 Task: Find connections with filter location Cabo Frio with filter topic #HRwith filter profile language German with filter current company Virtusa with filter school Dr. B. R. Ambedkar Open University, Hyderabad with filter industry Wholesale Recyclable Materials with filter service category Consulting with filter keywords title Beautician
Action: Mouse moved to (474, 97)
Screenshot: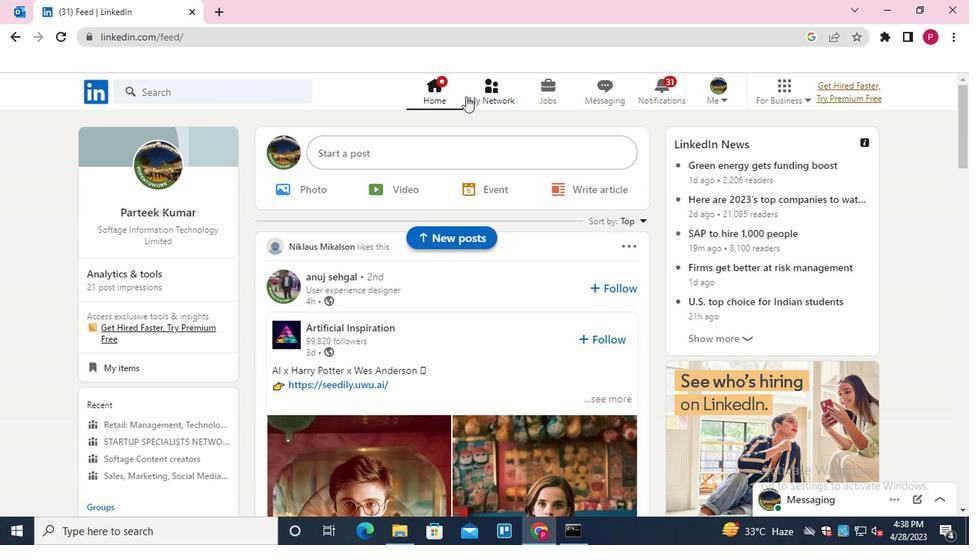 
Action: Mouse pressed left at (474, 97)
Screenshot: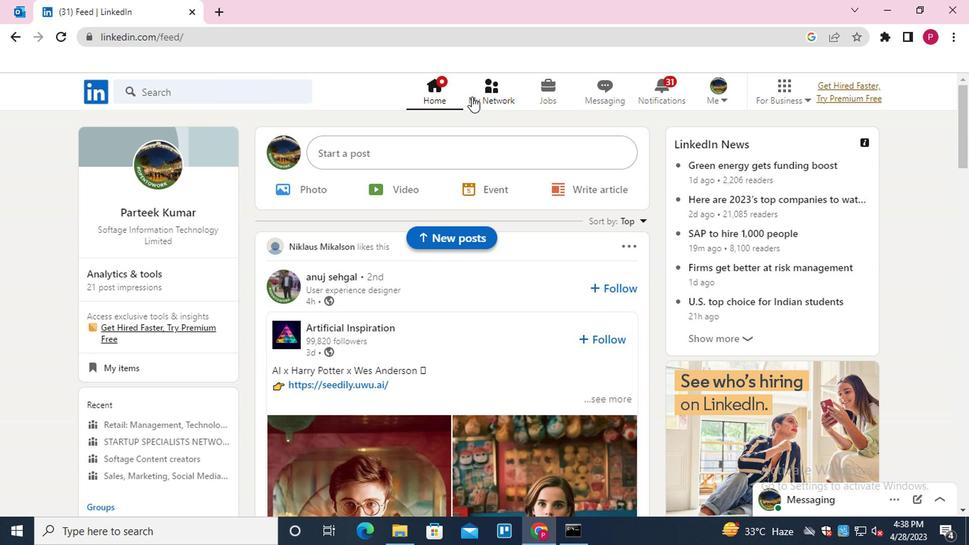 
Action: Mouse moved to (206, 168)
Screenshot: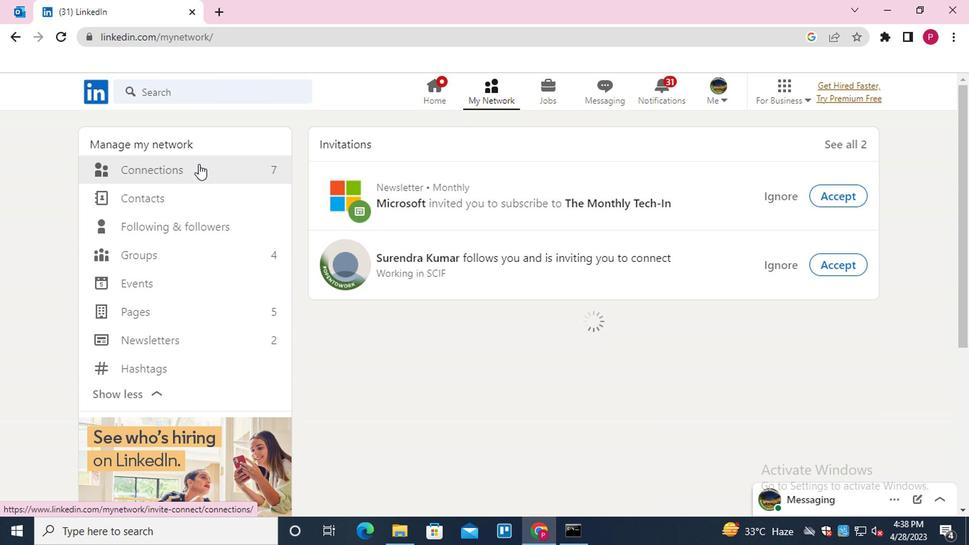 
Action: Mouse pressed left at (206, 168)
Screenshot: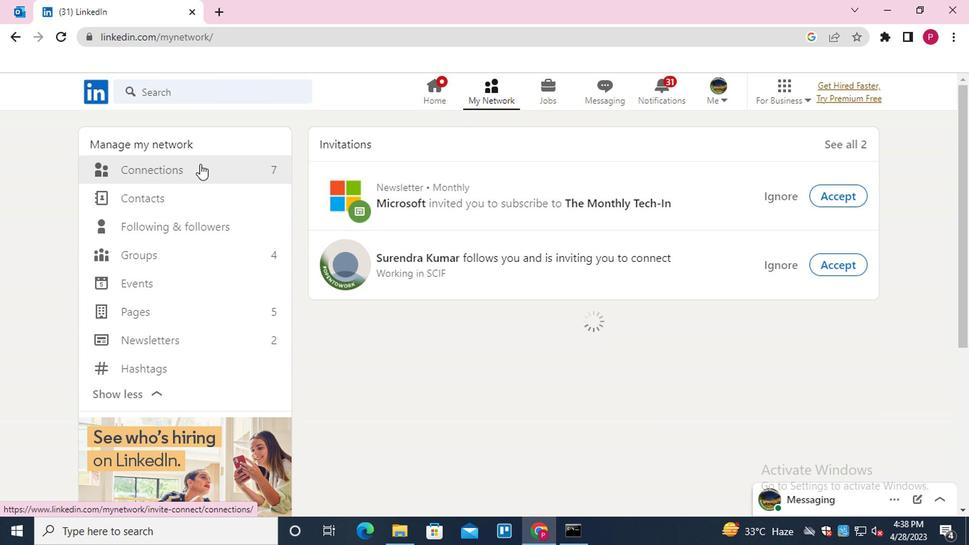 
Action: Mouse moved to (557, 170)
Screenshot: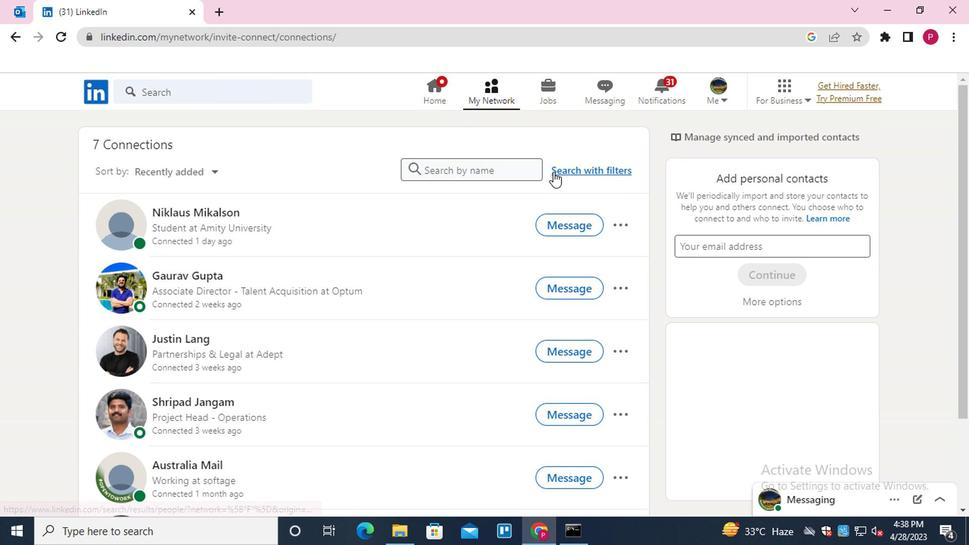 
Action: Mouse pressed left at (557, 170)
Screenshot: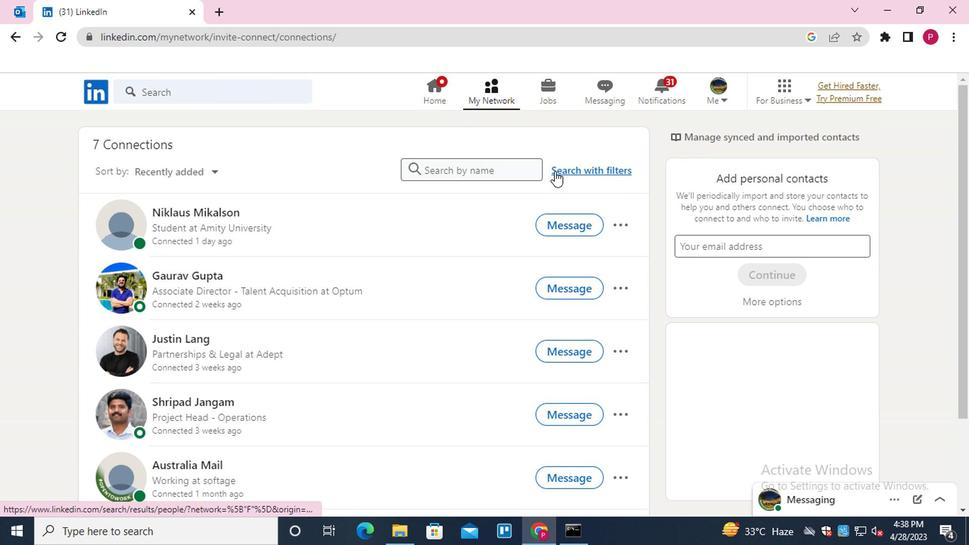 
Action: Mouse moved to (525, 129)
Screenshot: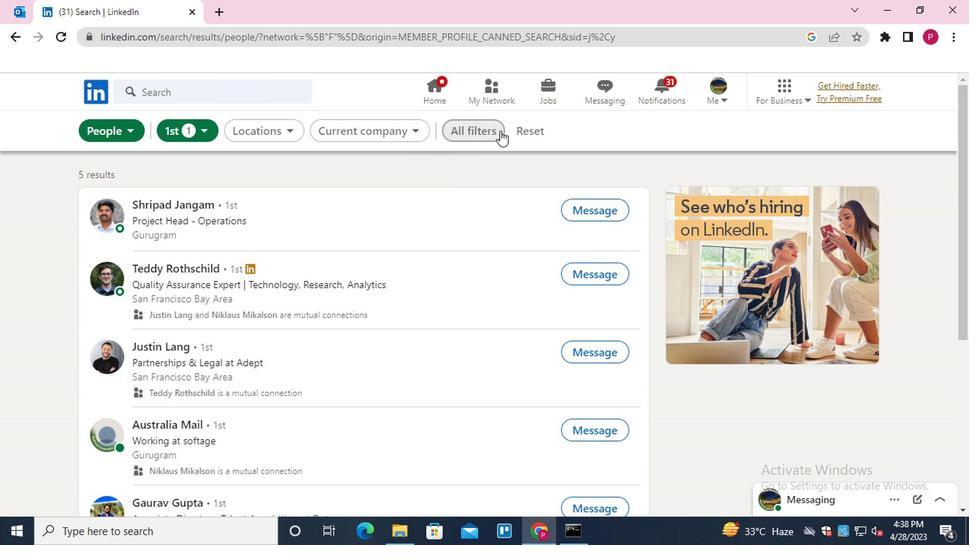 
Action: Mouse pressed left at (525, 129)
Screenshot: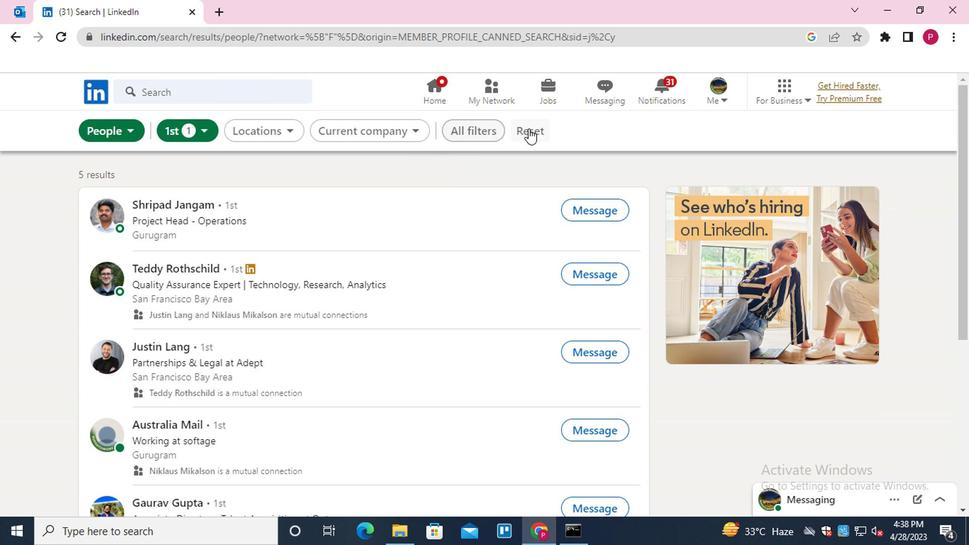 
Action: Mouse moved to (494, 133)
Screenshot: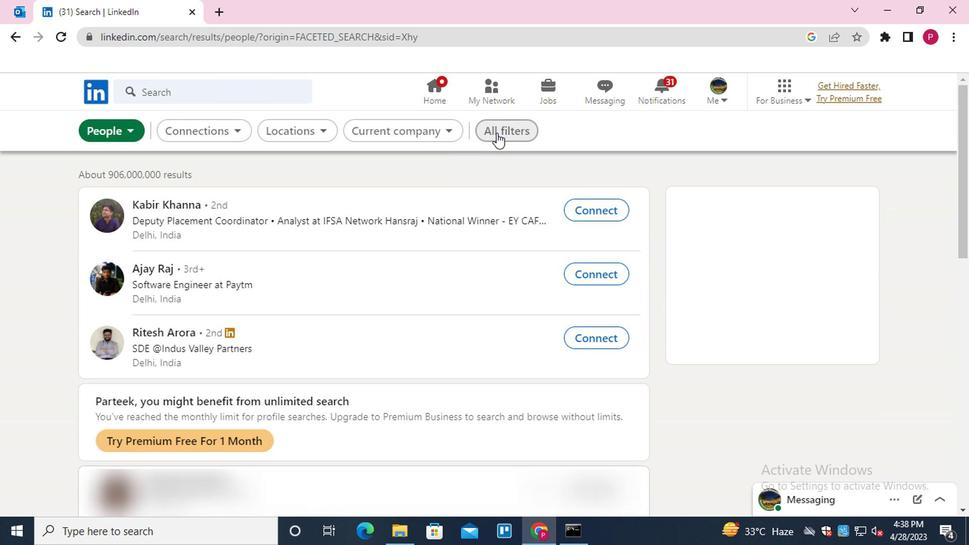 
Action: Mouse pressed left at (494, 133)
Screenshot: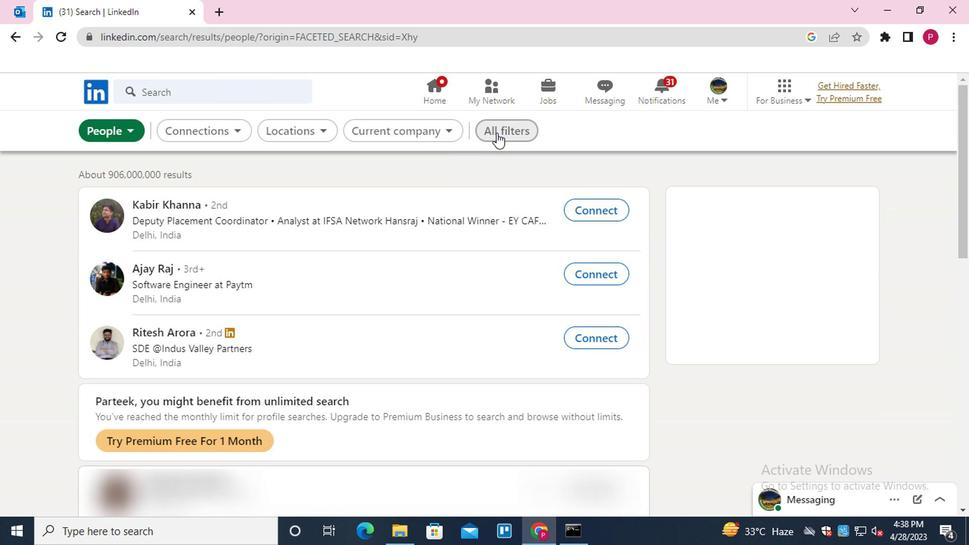 
Action: Mouse moved to (690, 347)
Screenshot: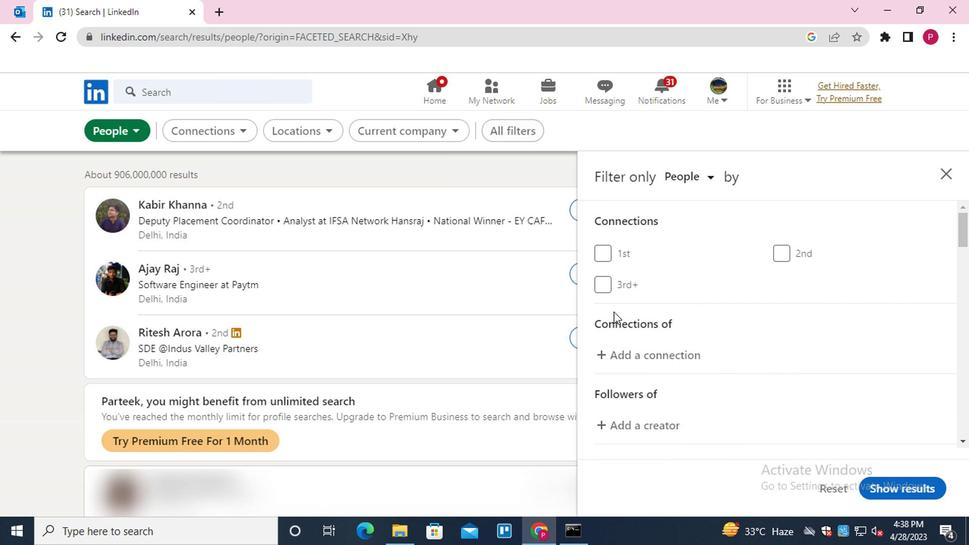 
Action: Mouse scrolled (690, 346) with delta (0, -1)
Screenshot: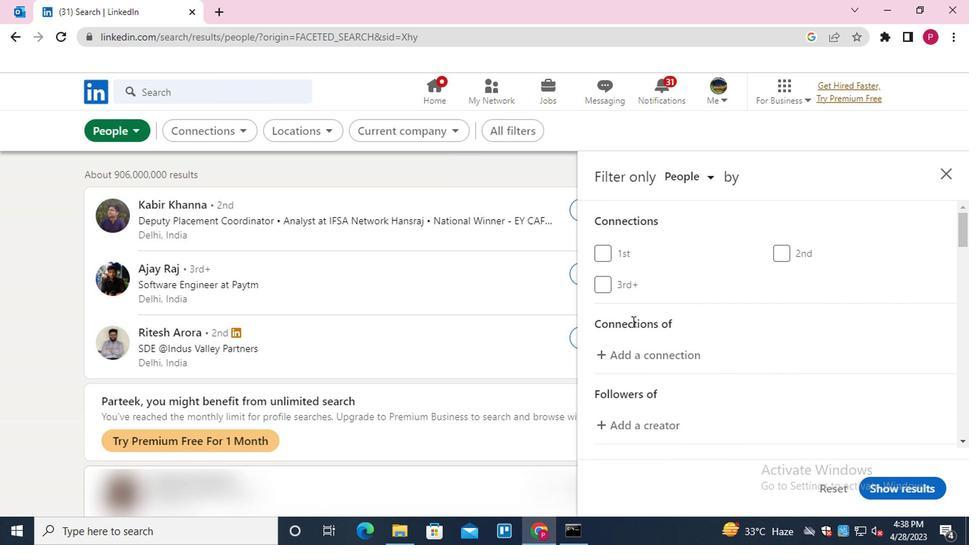 
Action: Mouse moved to (694, 349)
Screenshot: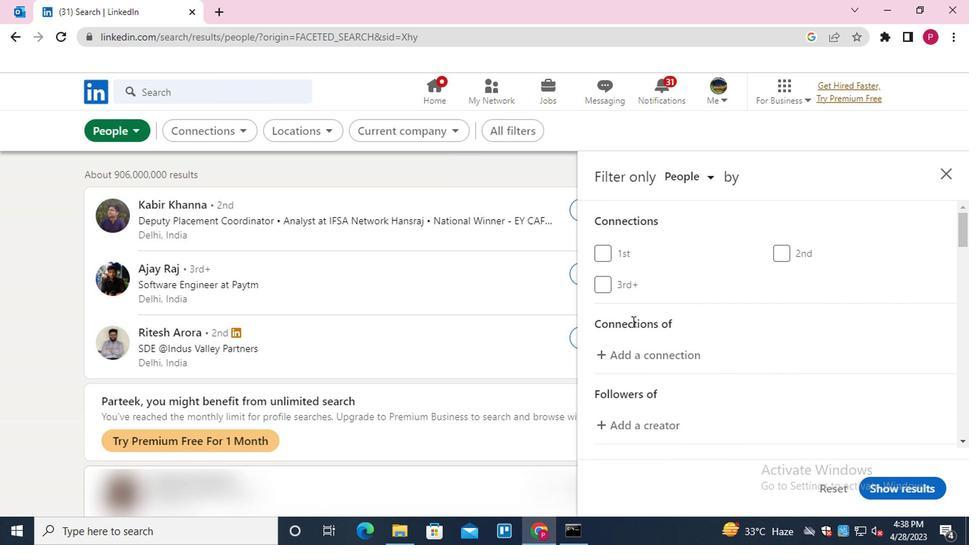 
Action: Mouse scrolled (694, 348) with delta (0, 0)
Screenshot: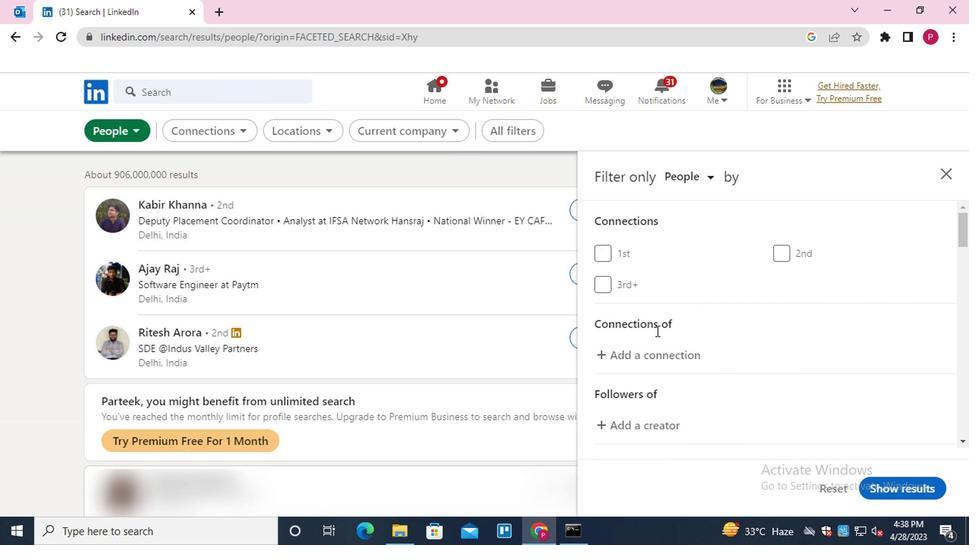 
Action: Mouse moved to (814, 420)
Screenshot: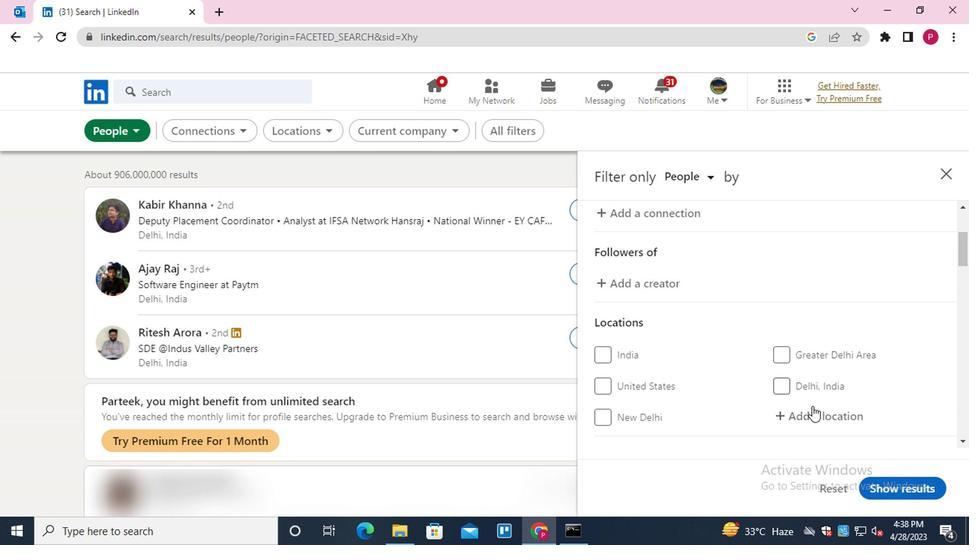 
Action: Mouse pressed left at (814, 420)
Screenshot: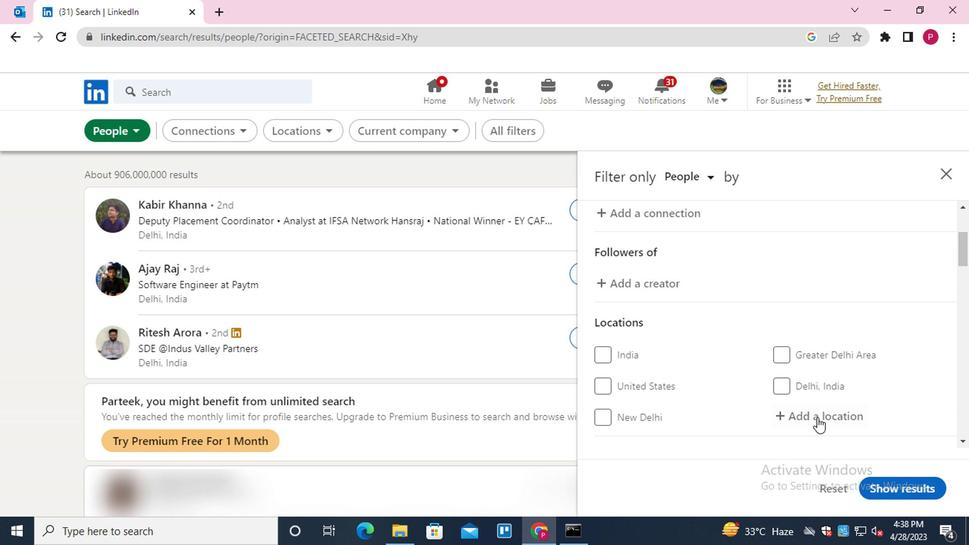 
Action: Mouse moved to (815, 420)
Screenshot: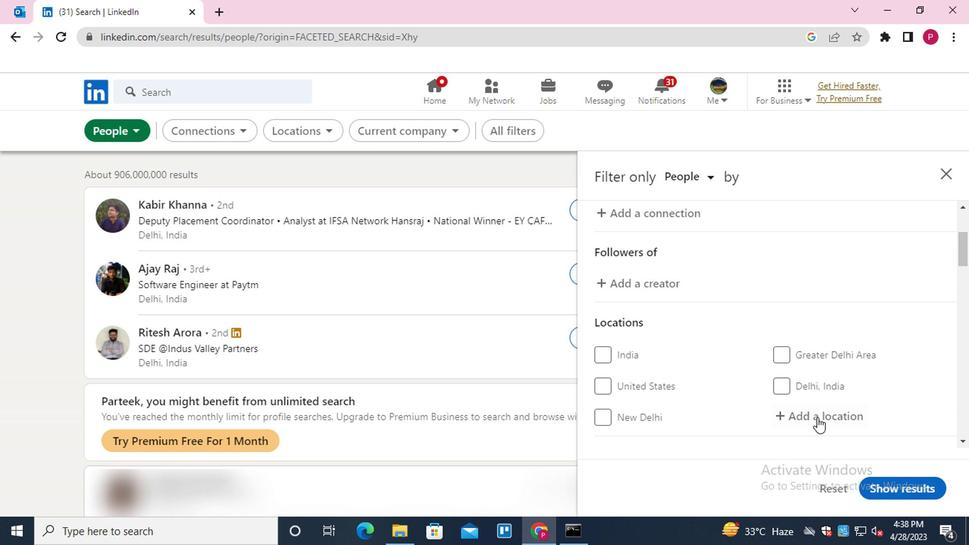 
Action: Key pressed <Key.shift>CABO<Key.space><Key.shift>FIRO<Key.space><Key.down><Key.down><Key.backspace><Key.backspace><Key.down>
Screenshot: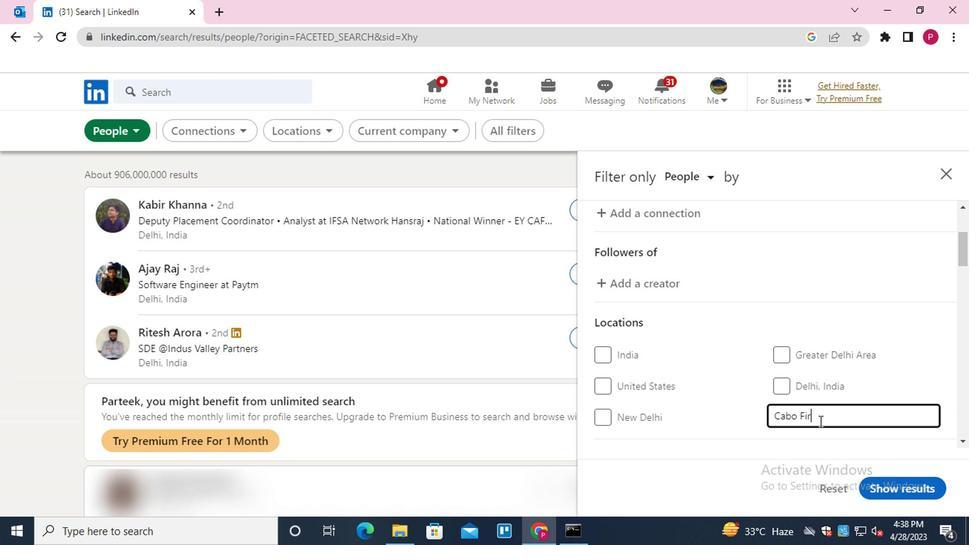 
Action: Mouse moved to (815, 412)
Screenshot: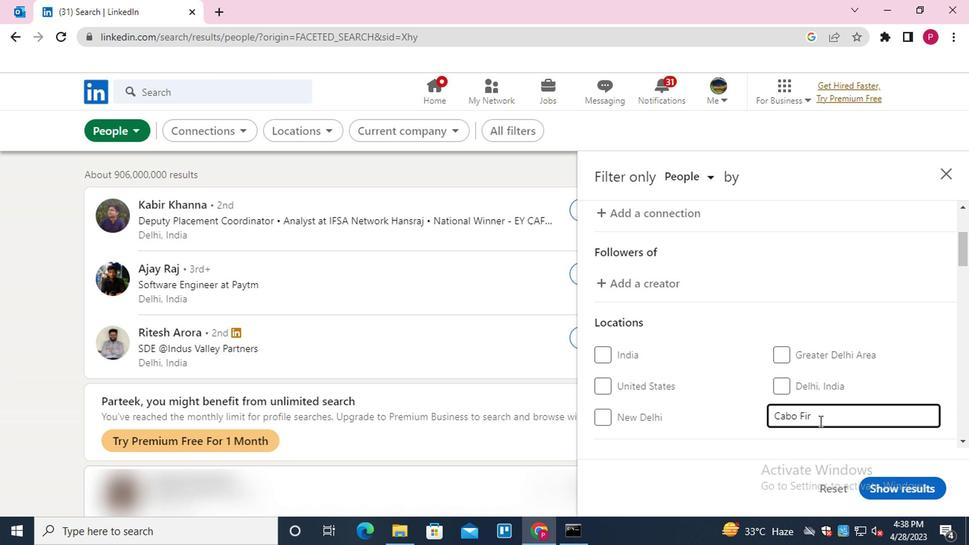 
Action: Mouse scrolled (815, 412) with delta (0, 0)
Screenshot: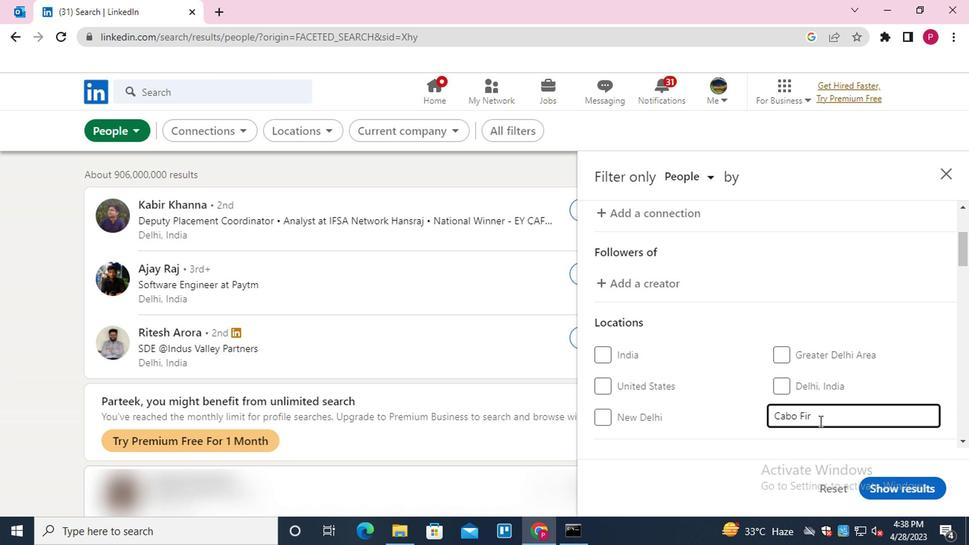 
Action: Mouse moved to (816, 405)
Screenshot: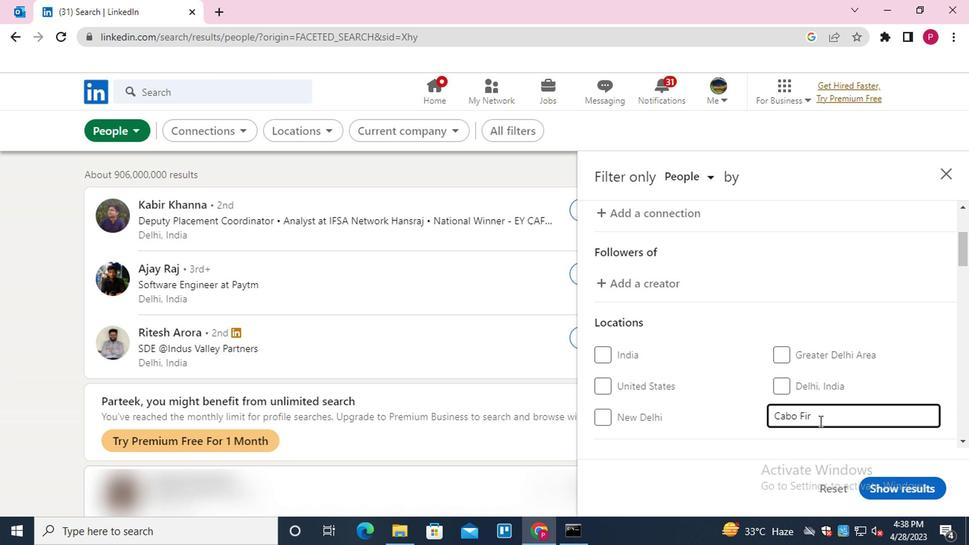 
Action: Mouse scrolled (816, 404) with delta (0, -1)
Screenshot: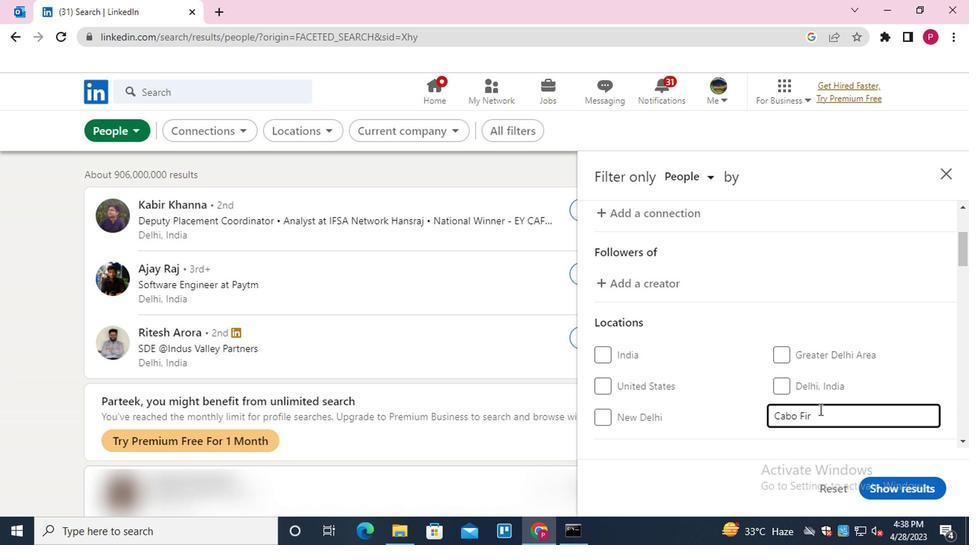 
Action: Mouse moved to (816, 404)
Screenshot: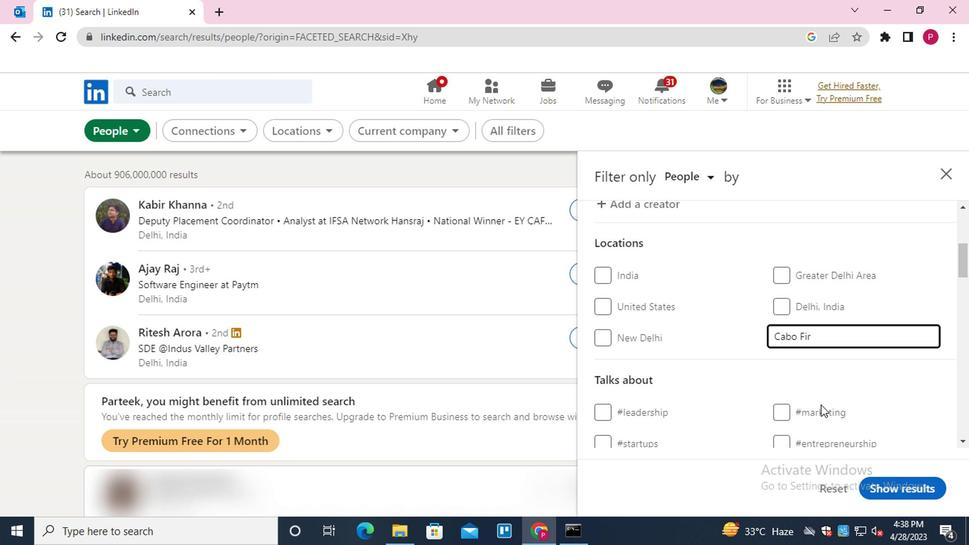 
Action: Key pressed O<Key.enter>
Screenshot: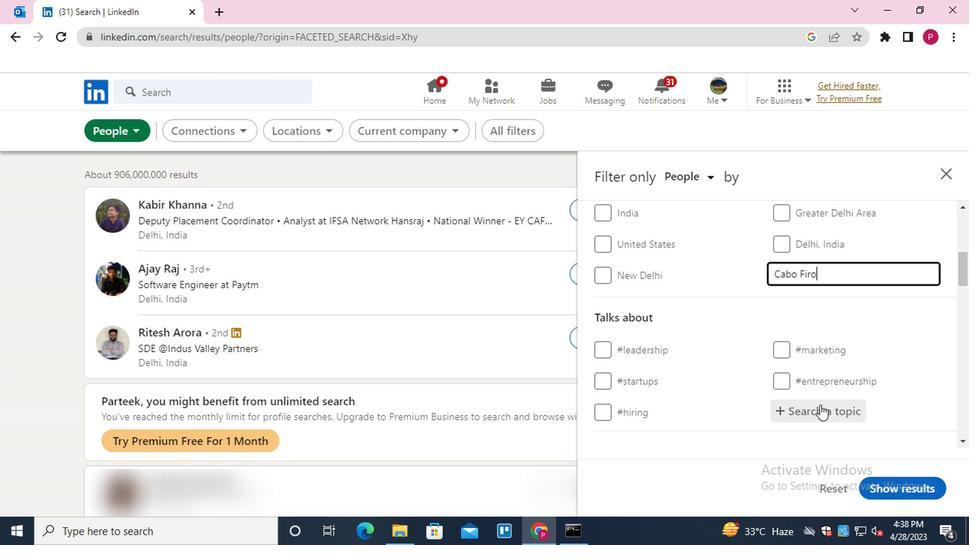 
Action: Mouse moved to (783, 413)
Screenshot: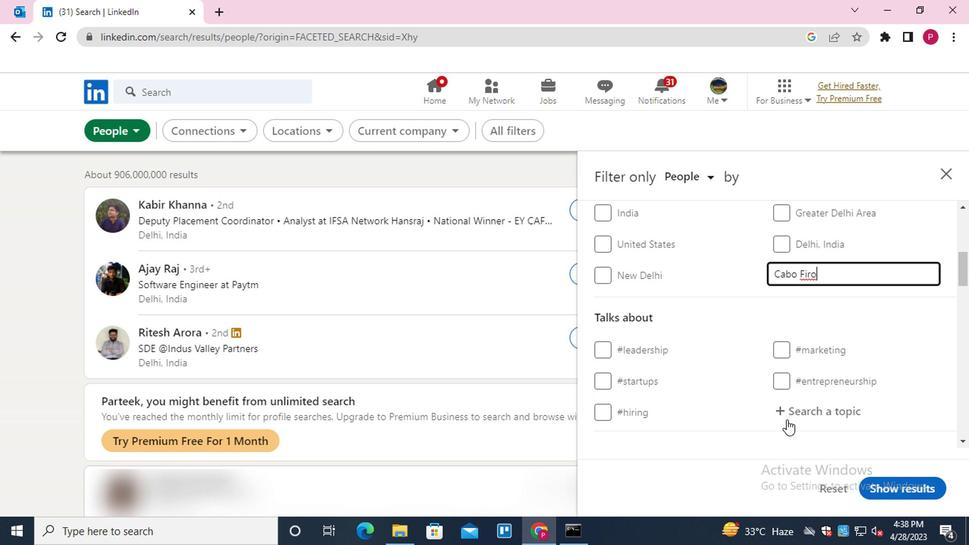 
Action: Mouse pressed left at (783, 413)
Screenshot: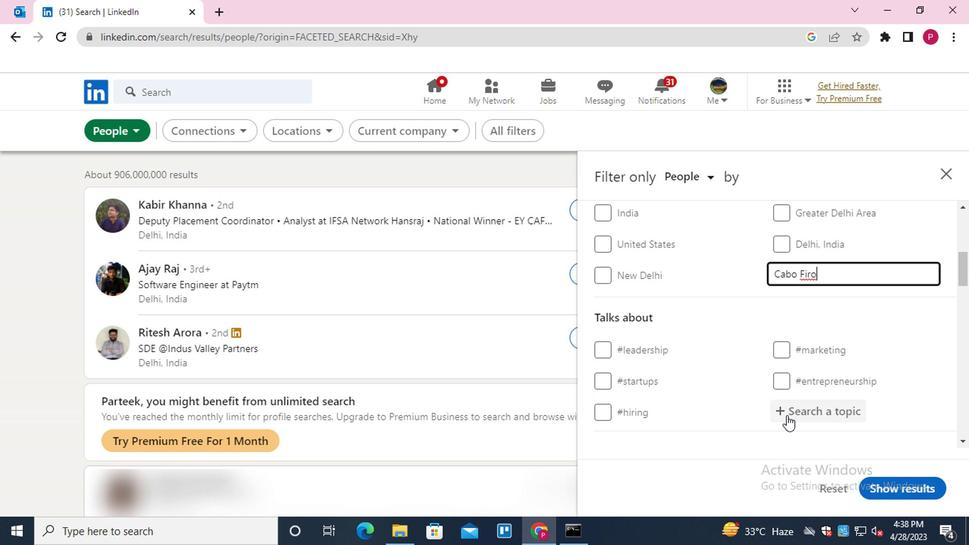 
Action: Key pressed <Key.shift>S<Key.backspace><Key.shift><Key.shift>H<Key.shift>R<Key.down><Key.enter>
Screenshot: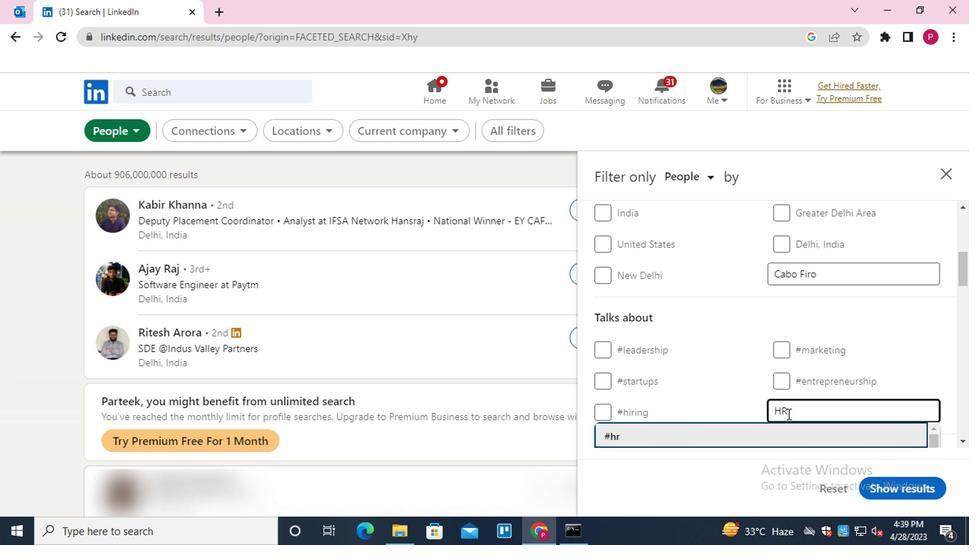 
Action: Mouse moved to (760, 405)
Screenshot: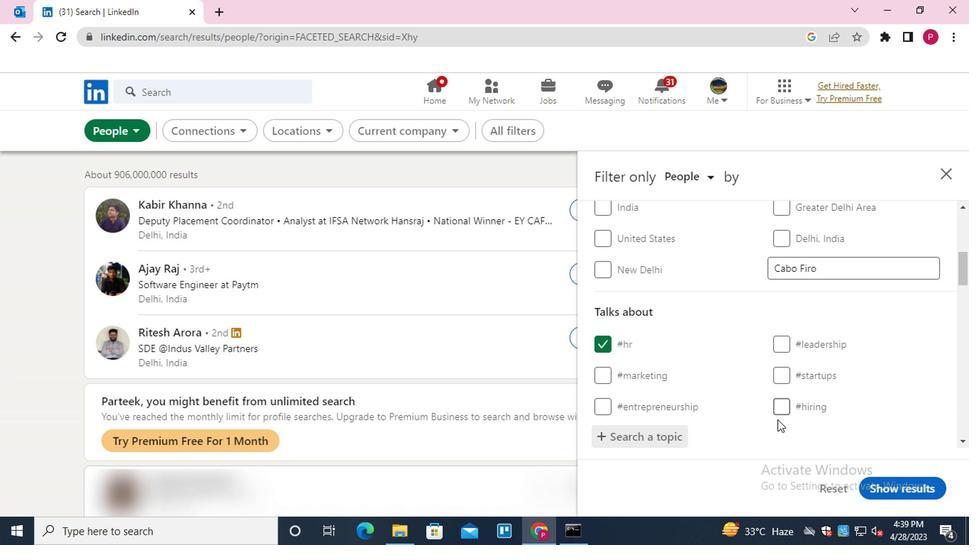 
Action: Mouse scrolled (760, 404) with delta (0, -1)
Screenshot: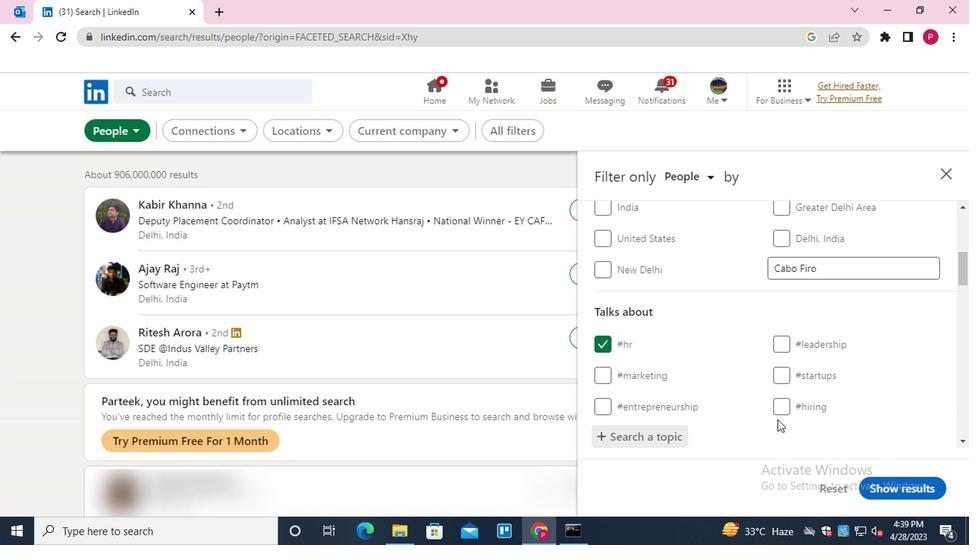 
Action: Mouse moved to (762, 404)
Screenshot: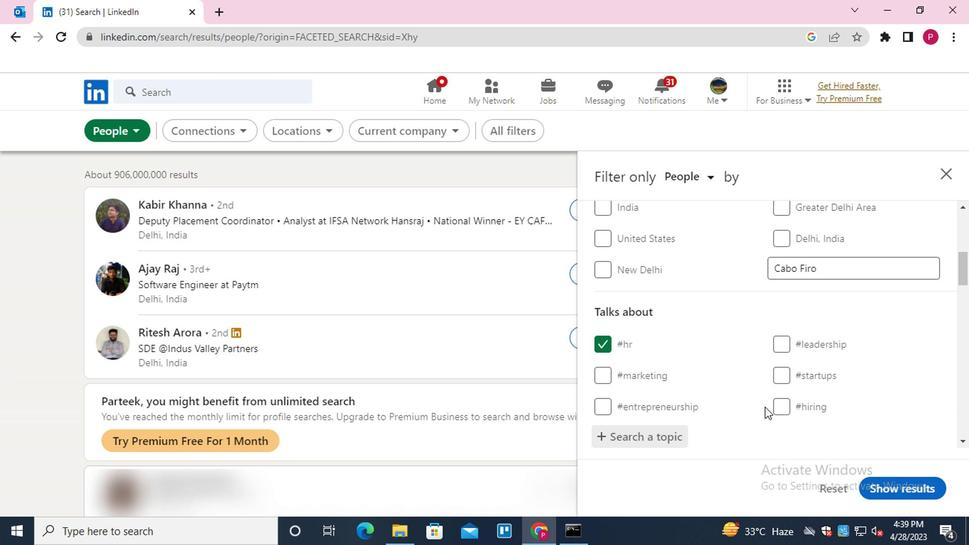 
Action: Mouse scrolled (762, 403) with delta (0, 0)
Screenshot: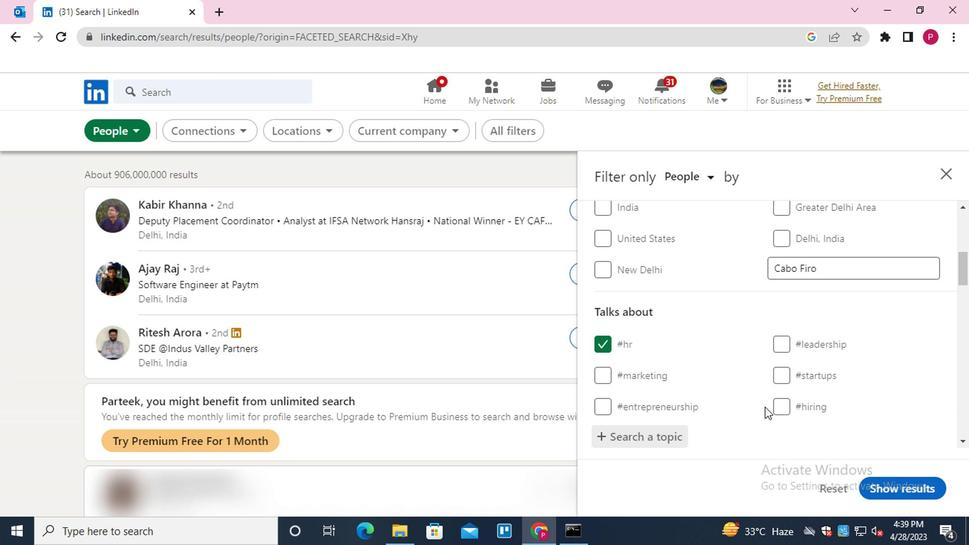 
Action: Mouse scrolled (762, 403) with delta (0, 0)
Screenshot: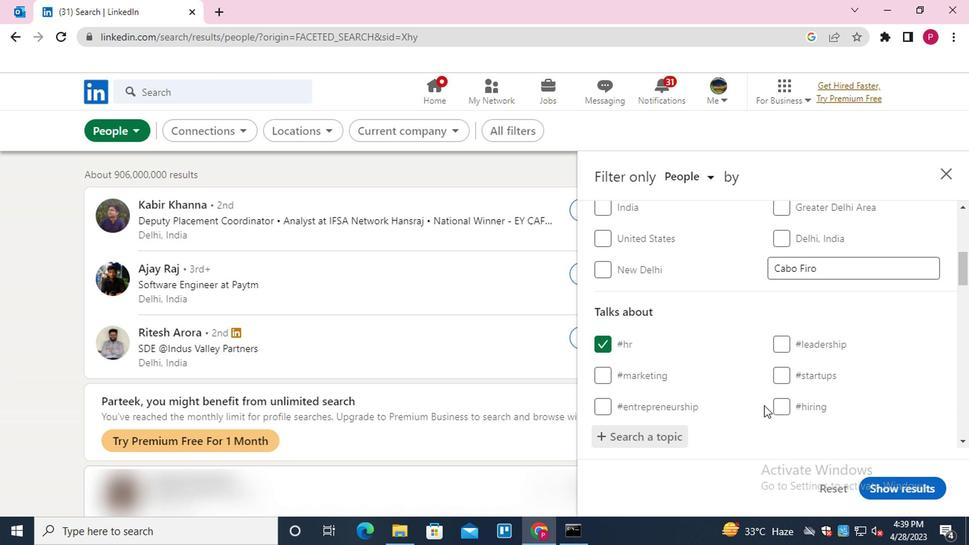 
Action: Mouse moved to (713, 378)
Screenshot: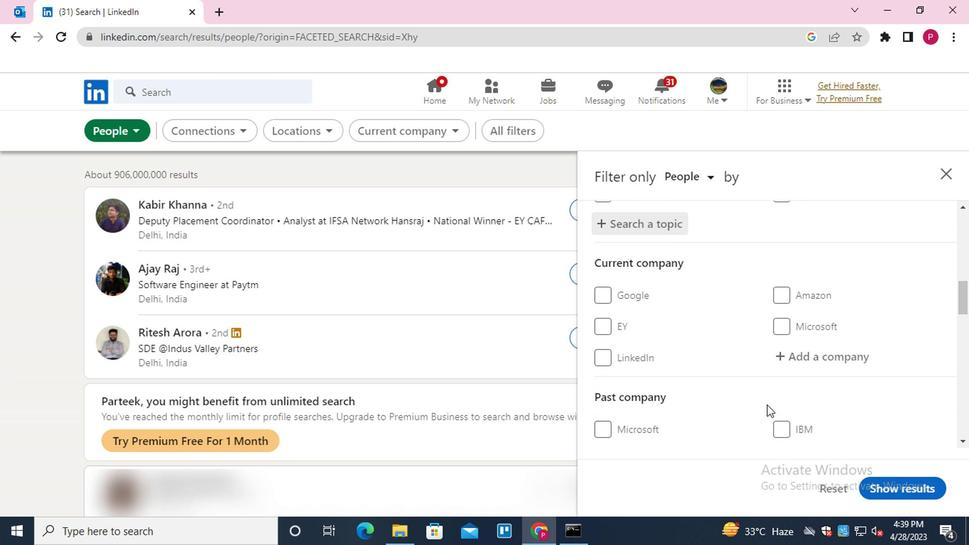 
Action: Mouse scrolled (713, 377) with delta (0, 0)
Screenshot: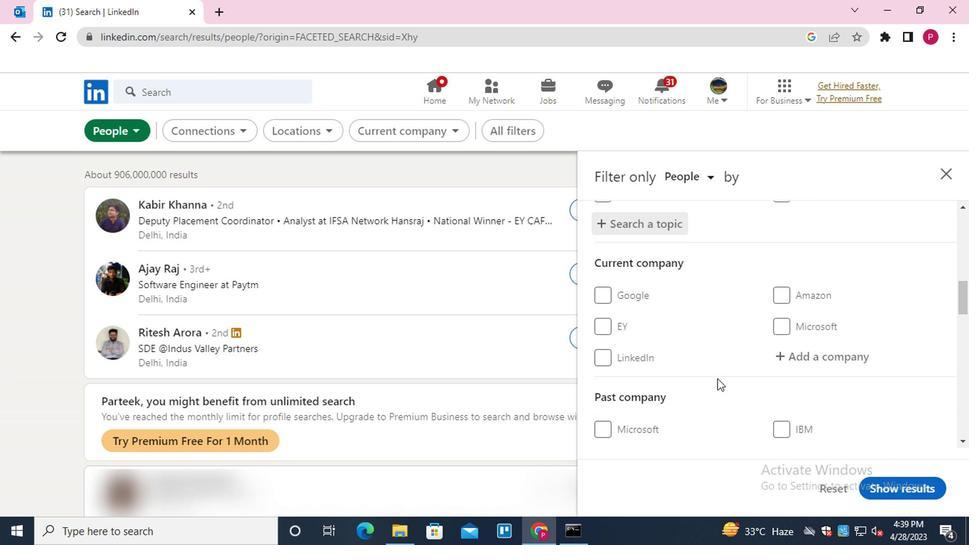 
Action: Mouse scrolled (713, 377) with delta (0, 0)
Screenshot: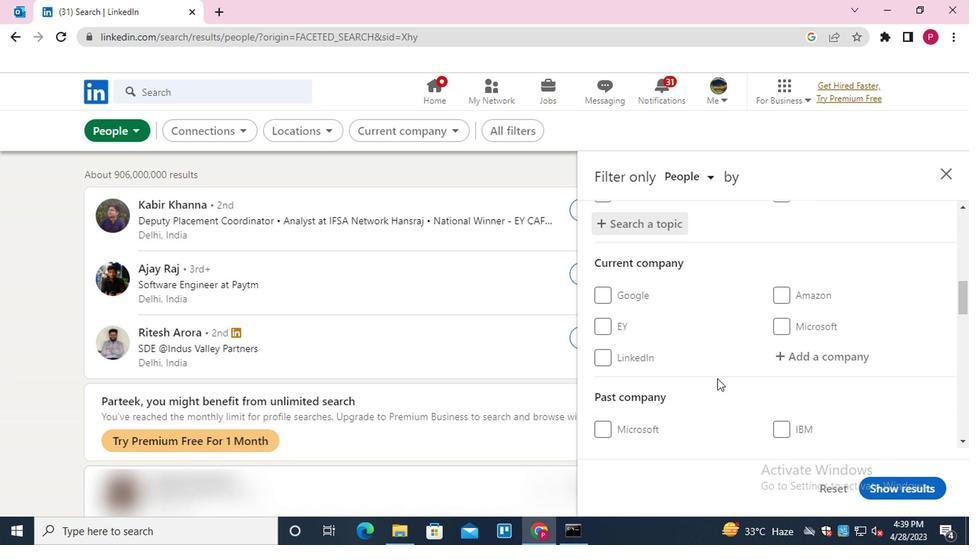 
Action: Mouse moved to (711, 378)
Screenshot: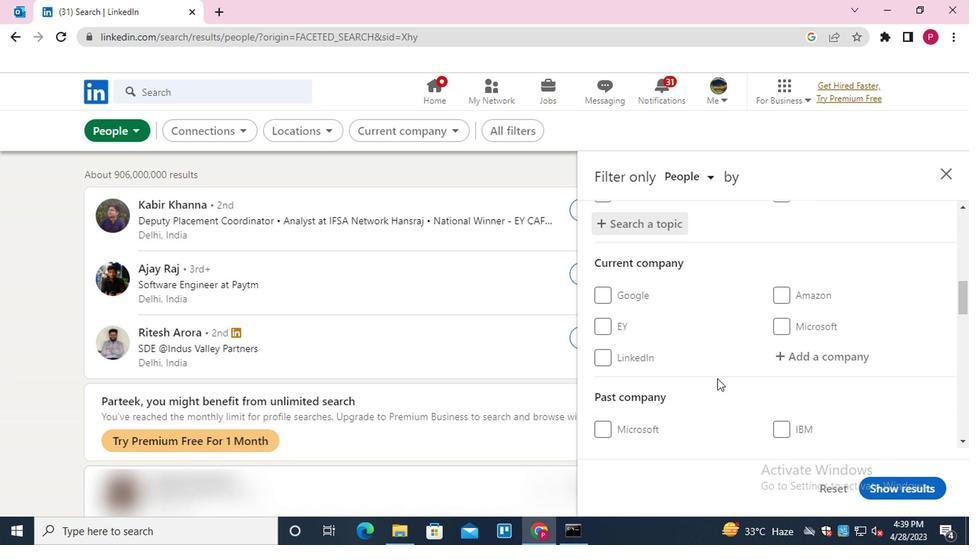 
Action: Mouse scrolled (711, 377) with delta (0, 0)
Screenshot: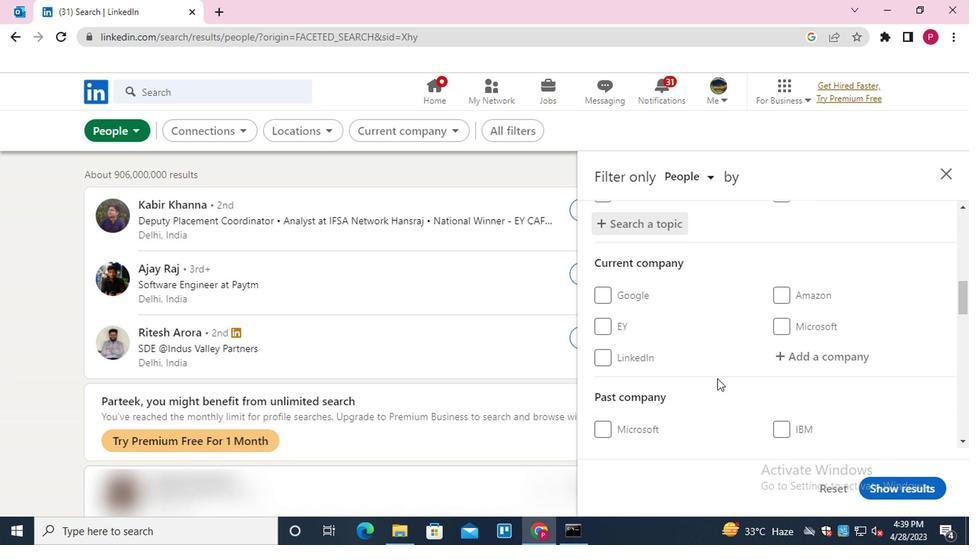 
Action: Mouse moved to (685, 393)
Screenshot: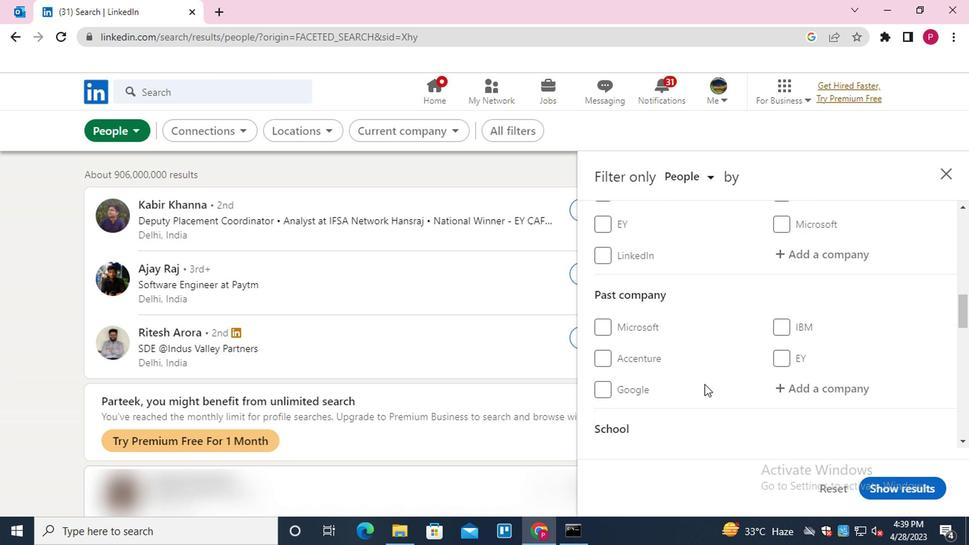 
Action: Mouse scrolled (685, 393) with delta (0, 0)
Screenshot: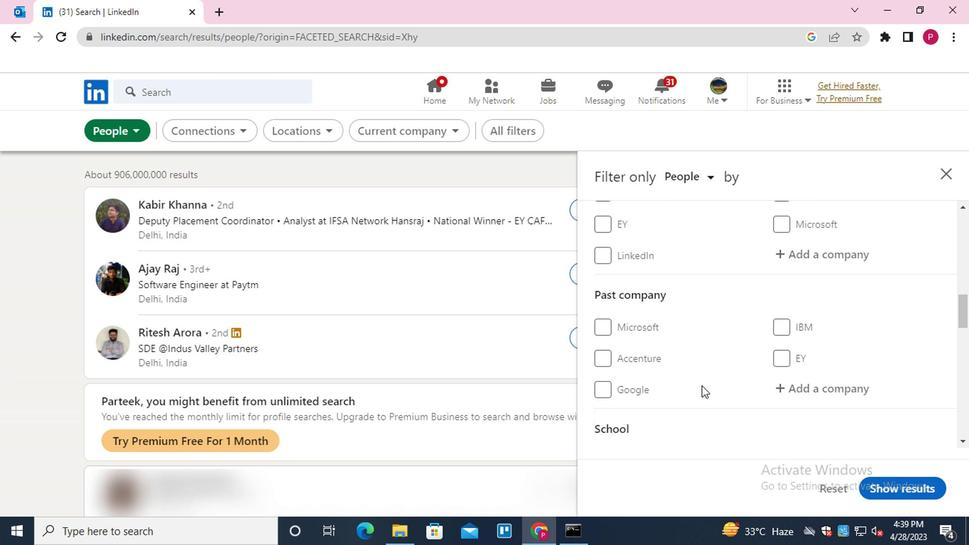 
Action: Mouse moved to (684, 394)
Screenshot: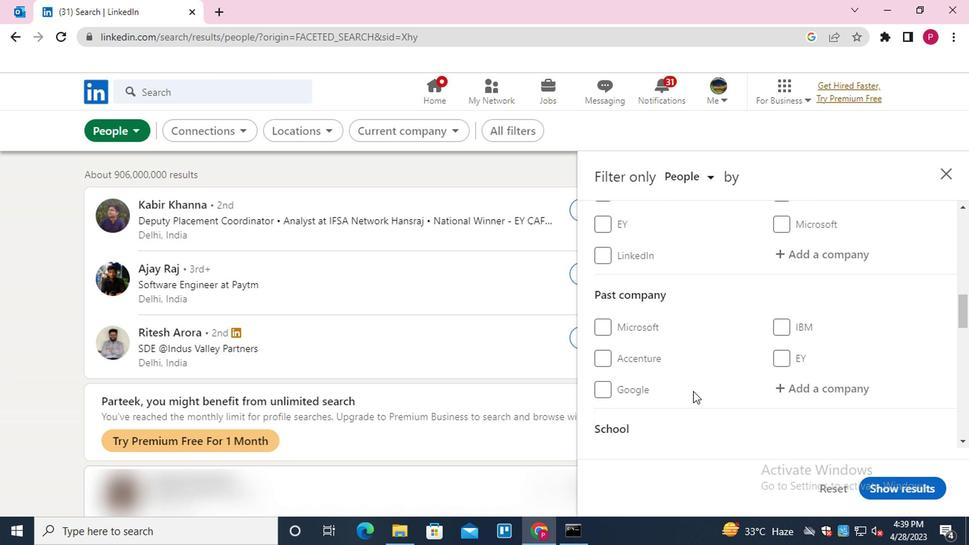 
Action: Mouse scrolled (684, 393) with delta (0, -1)
Screenshot: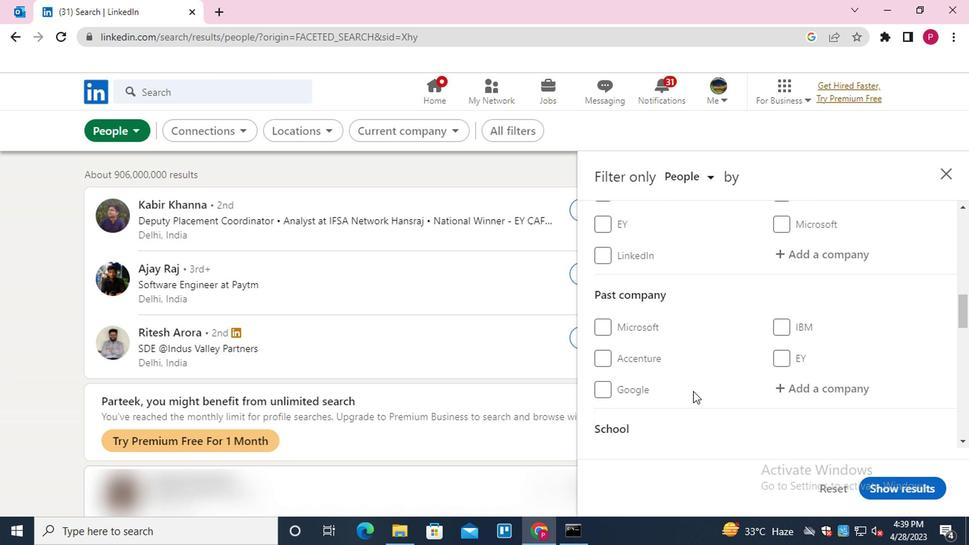 
Action: Mouse moved to (661, 361)
Screenshot: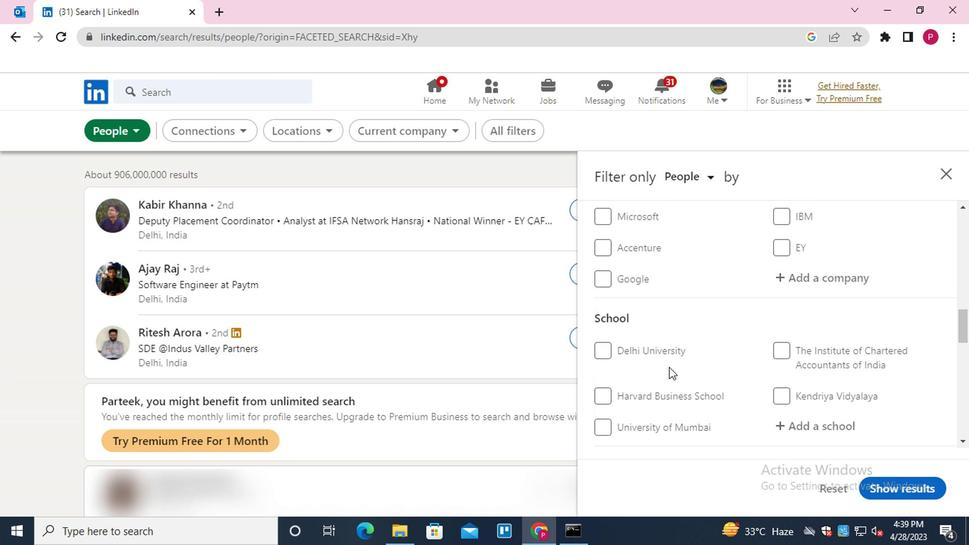 
Action: Mouse scrolled (661, 360) with delta (0, -1)
Screenshot: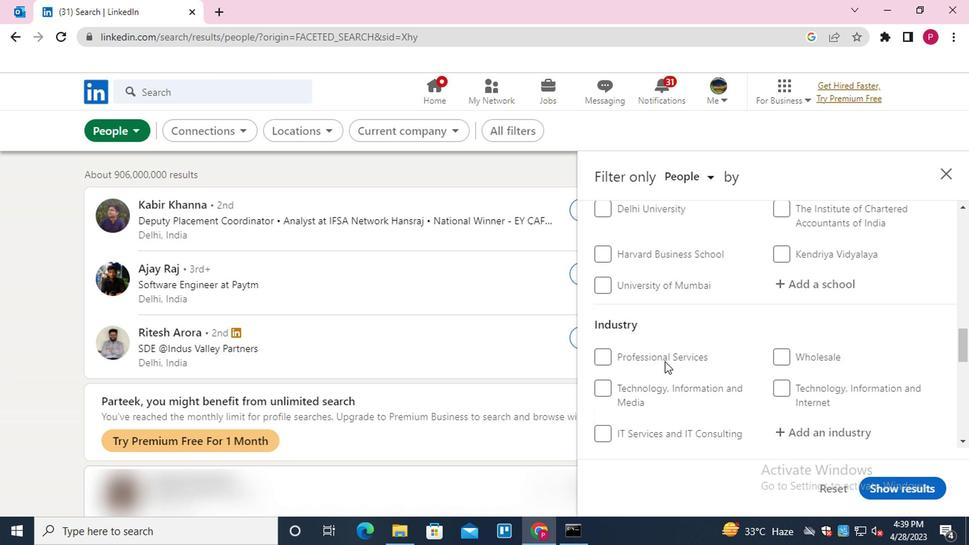 
Action: Mouse scrolled (661, 360) with delta (0, -1)
Screenshot: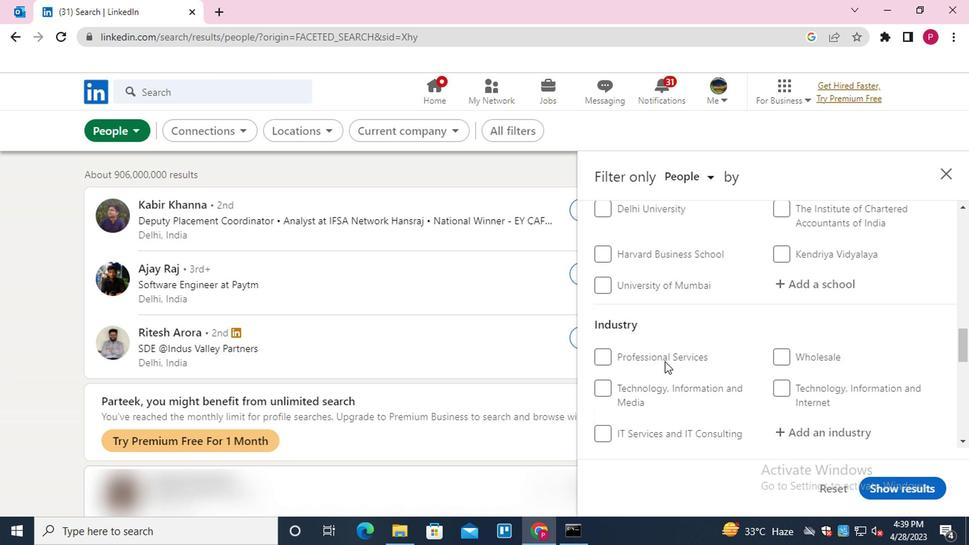 
Action: Mouse scrolled (661, 360) with delta (0, -1)
Screenshot: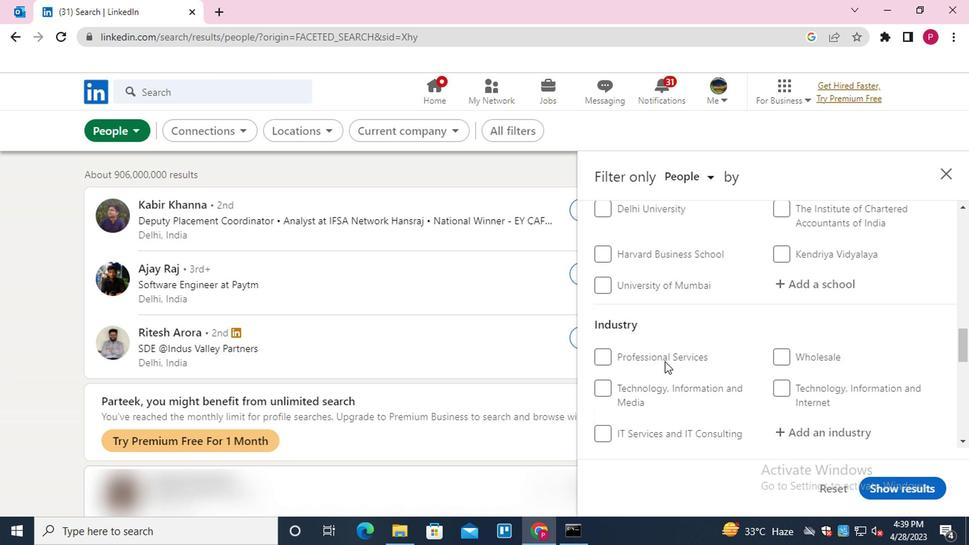 
Action: Mouse moved to (633, 349)
Screenshot: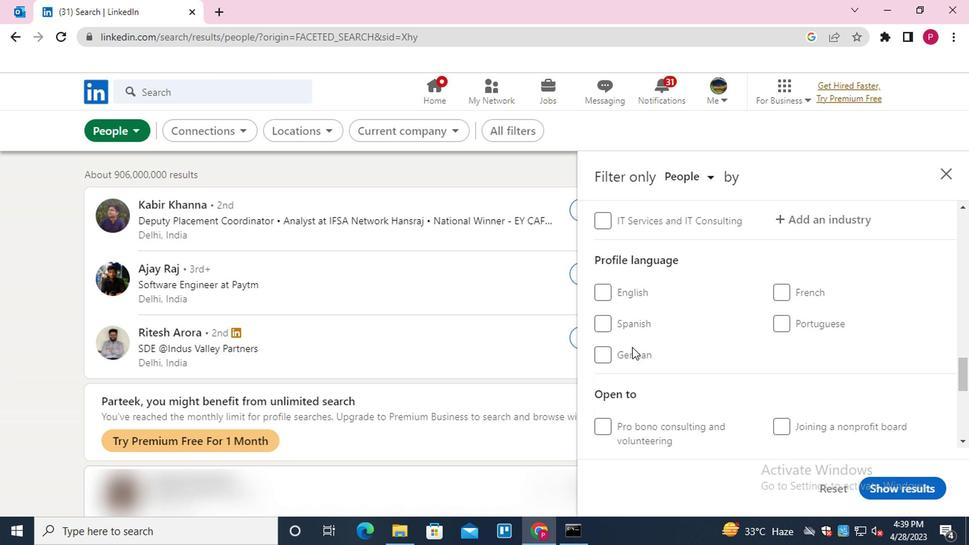 
Action: Mouse pressed left at (633, 349)
Screenshot: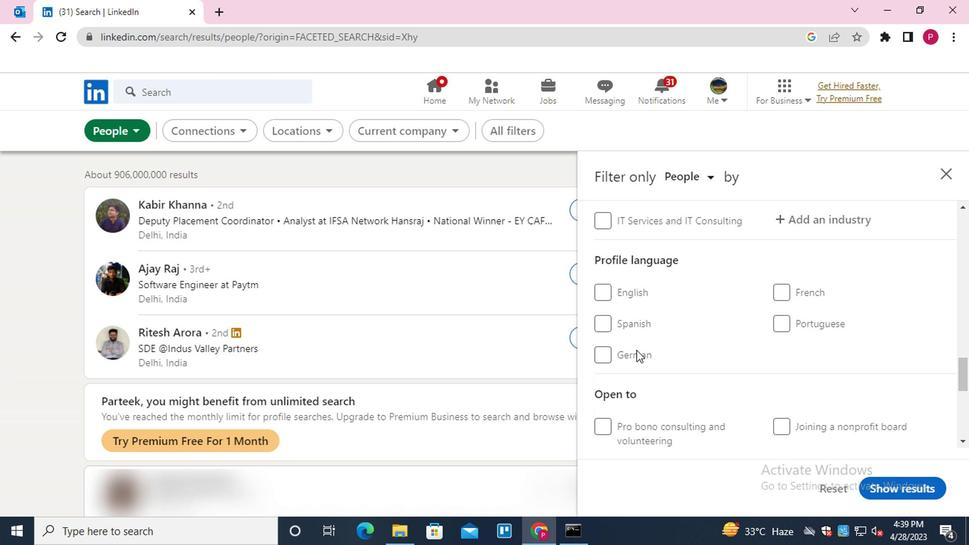 
Action: Mouse moved to (635, 349)
Screenshot: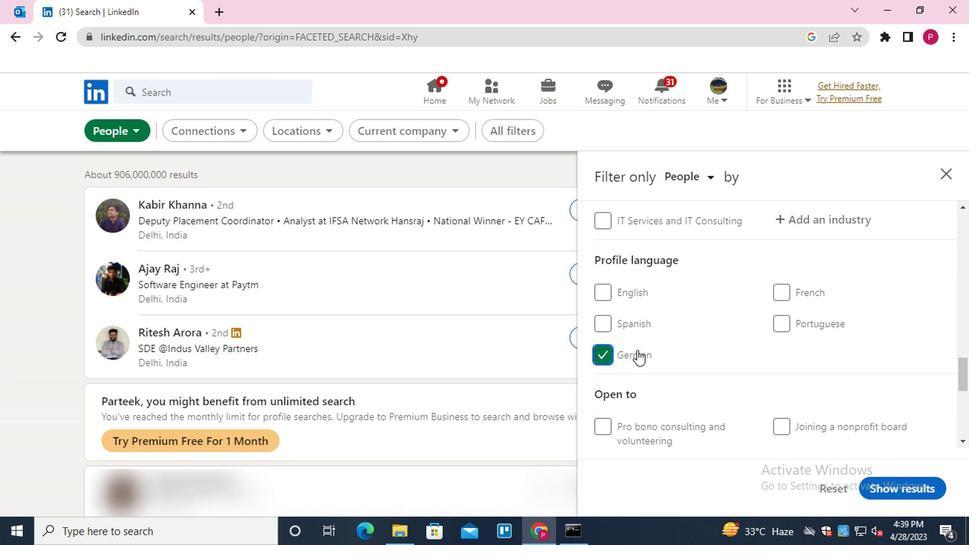 
Action: Mouse scrolled (635, 350) with delta (0, 1)
Screenshot: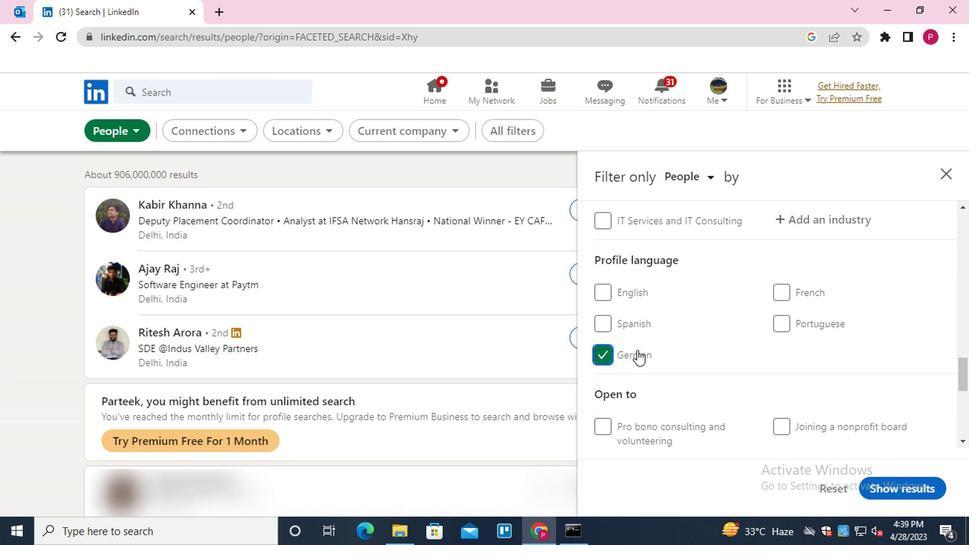 
Action: Mouse scrolled (635, 350) with delta (0, 1)
Screenshot: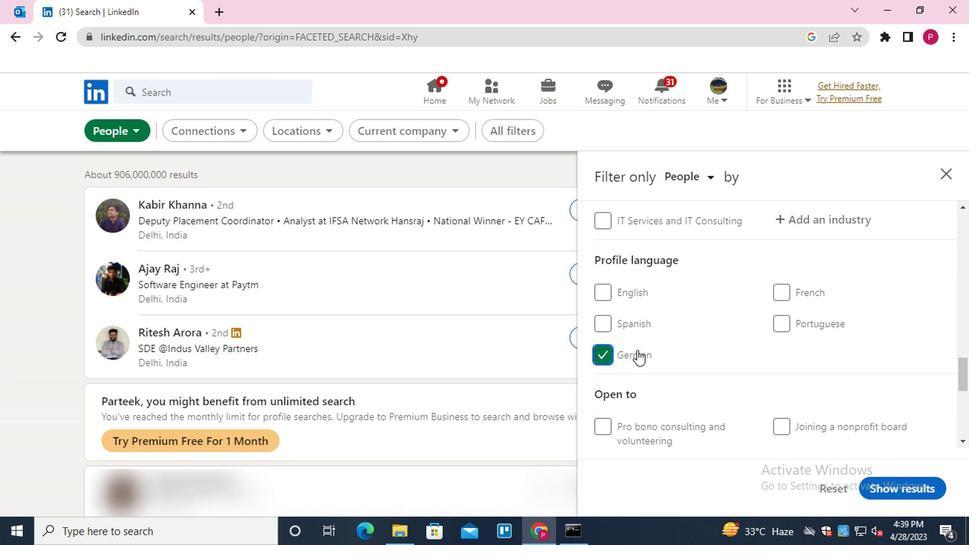 
Action: Mouse scrolled (635, 350) with delta (0, 1)
Screenshot: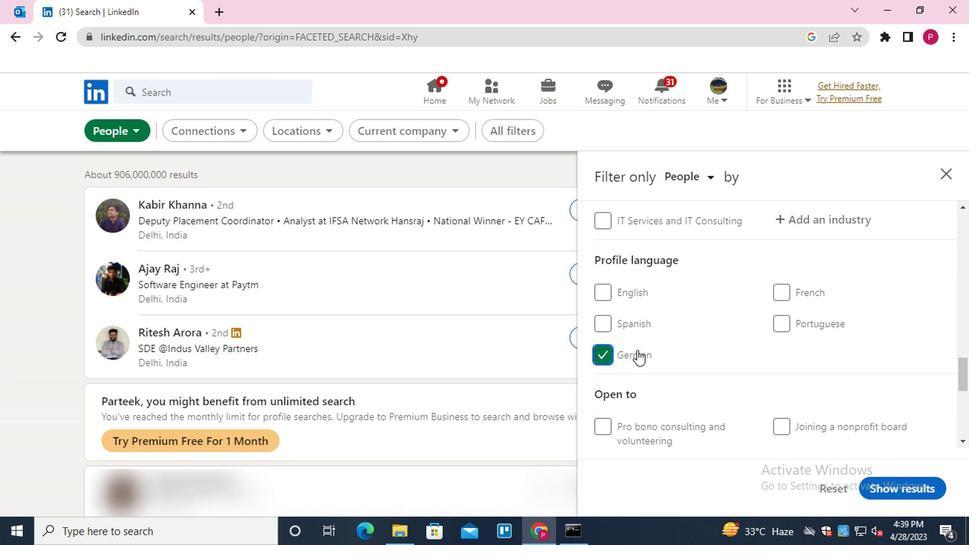 
Action: Mouse scrolled (635, 350) with delta (0, 1)
Screenshot: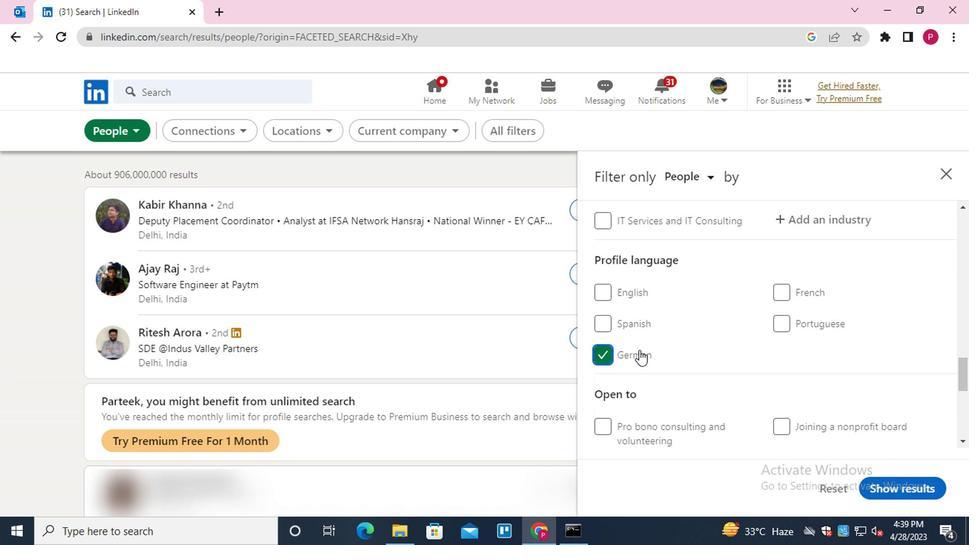 
Action: Mouse scrolled (635, 350) with delta (0, 1)
Screenshot: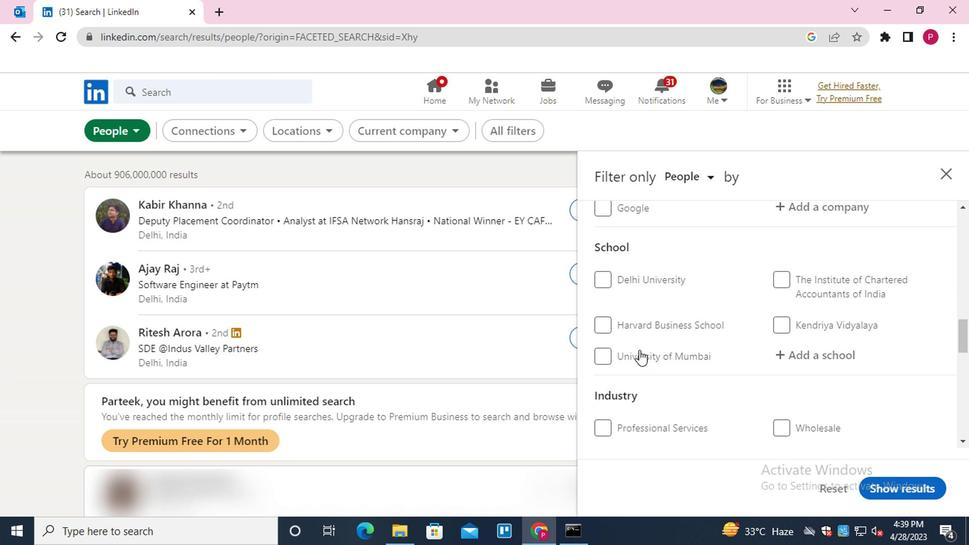 
Action: Mouse scrolled (635, 350) with delta (0, 1)
Screenshot: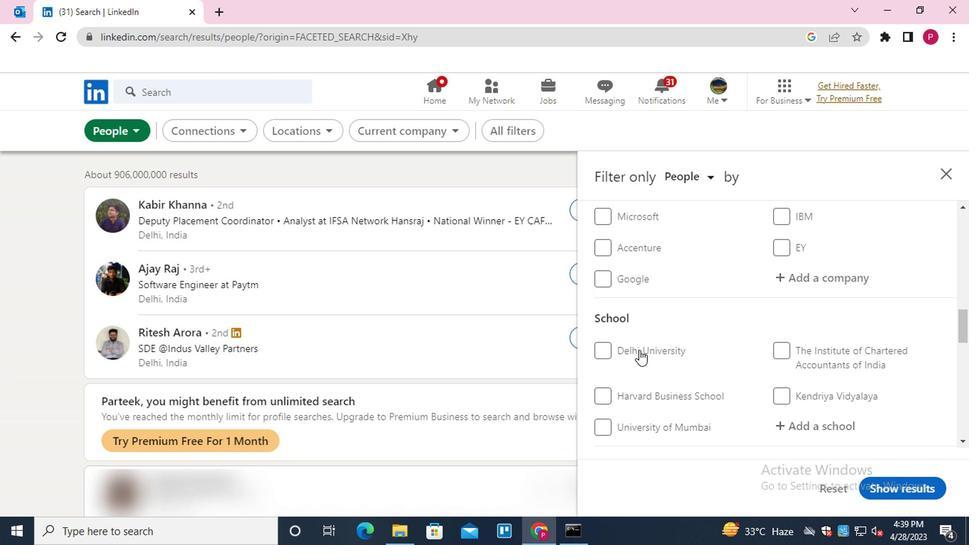 
Action: Mouse scrolled (635, 350) with delta (0, 1)
Screenshot: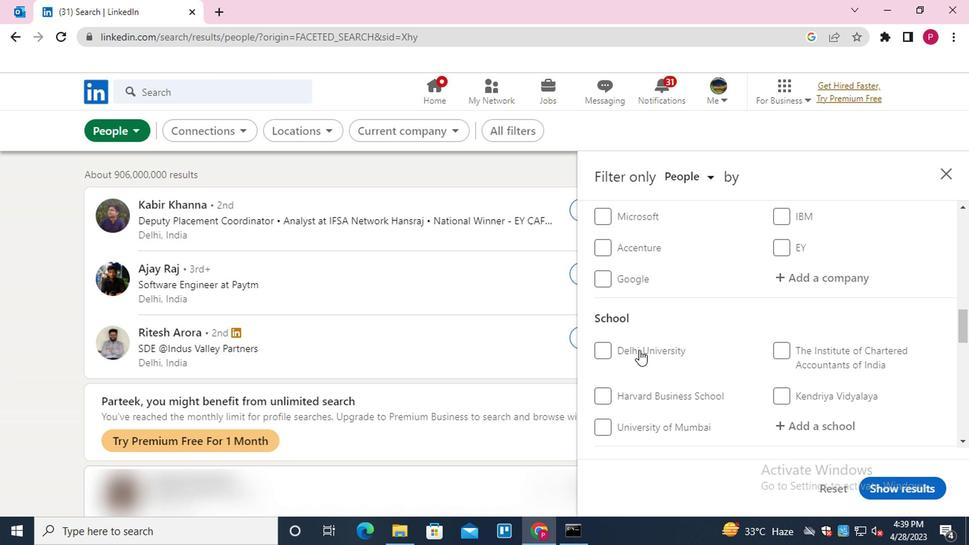 
Action: Mouse scrolled (635, 350) with delta (0, 1)
Screenshot: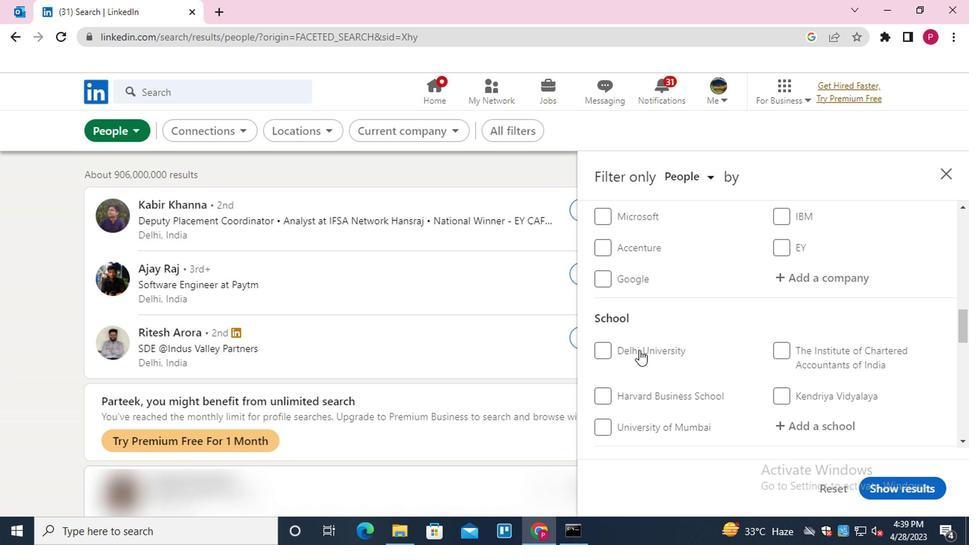 
Action: Mouse moved to (786, 355)
Screenshot: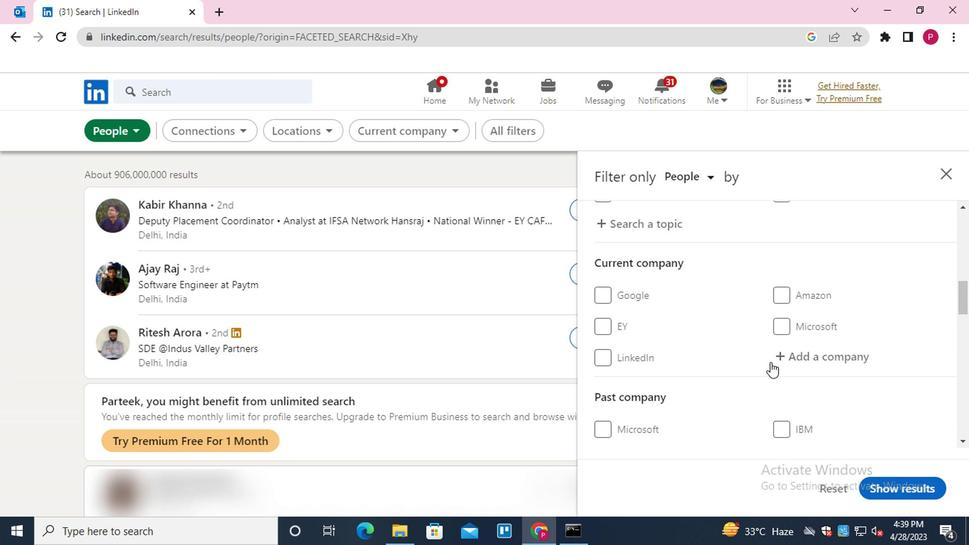 
Action: Mouse pressed left at (786, 355)
Screenshot: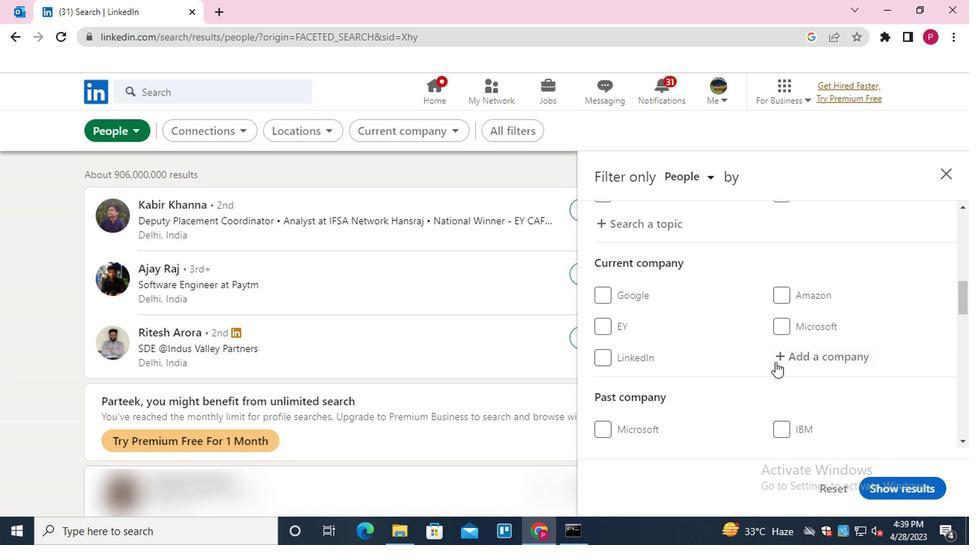 
Action: Key pressed <Key.shift><Key.shift><Key.shift><Key.shift><Key.shift><Key.shift>VIRTUSA<Key.down><Key.enter>
Screenshot: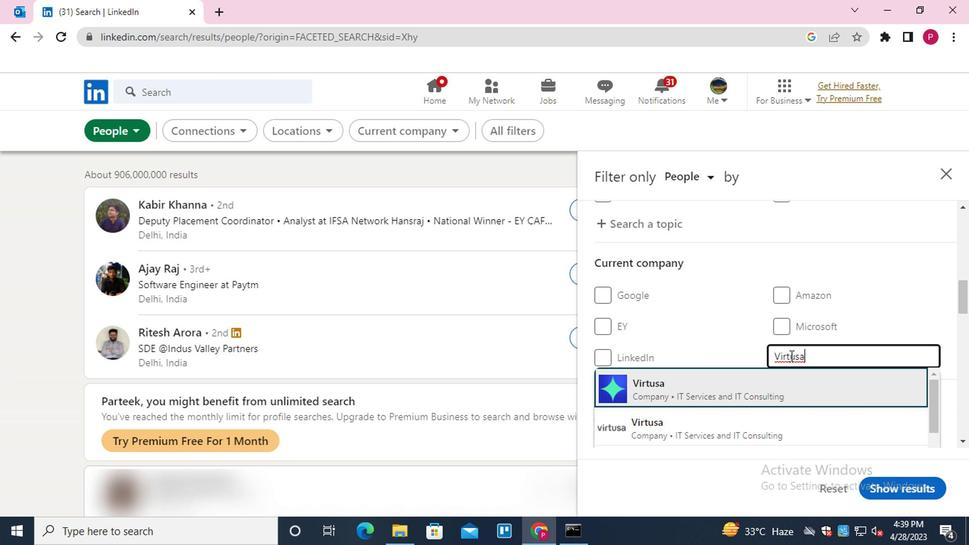 
Action: Mouse moved to (717, 390)
Screenshot: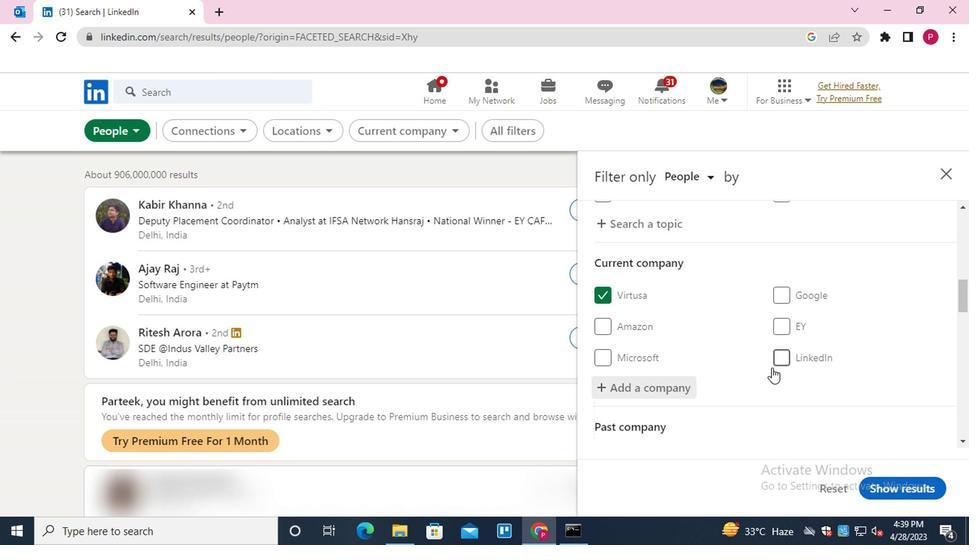 
Action: Mouse scrolled (717, 389) with delta (0, 0)
Screenshot: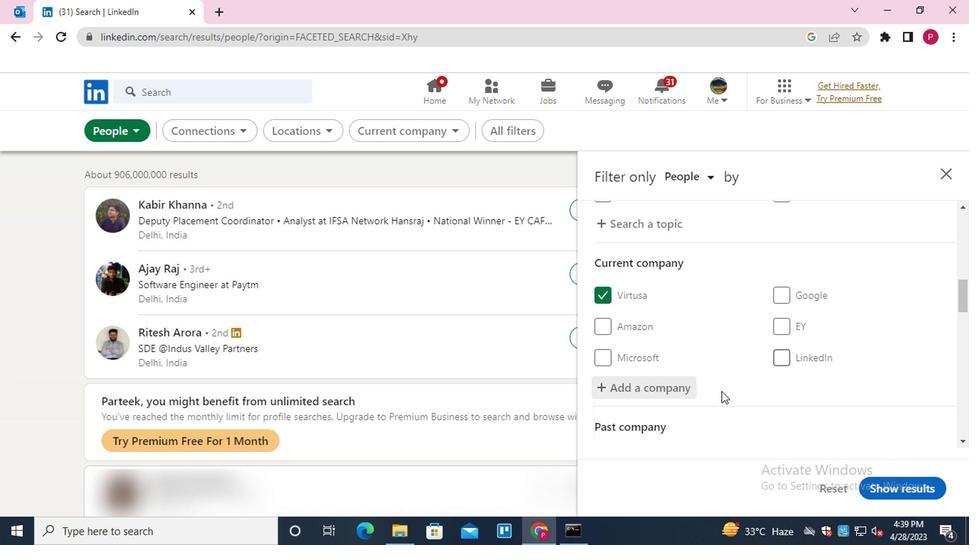 
Action: Mouse scrolled (717, 389) with delta (0, 0)
Screenshot: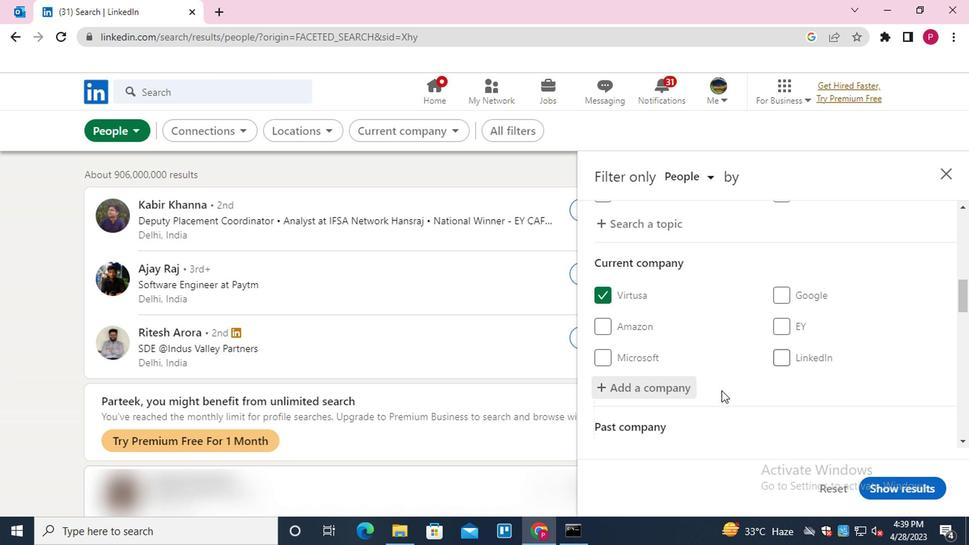 
Action: Mouse scrolled (717, 389) with delta (0, 0)
Screenshot: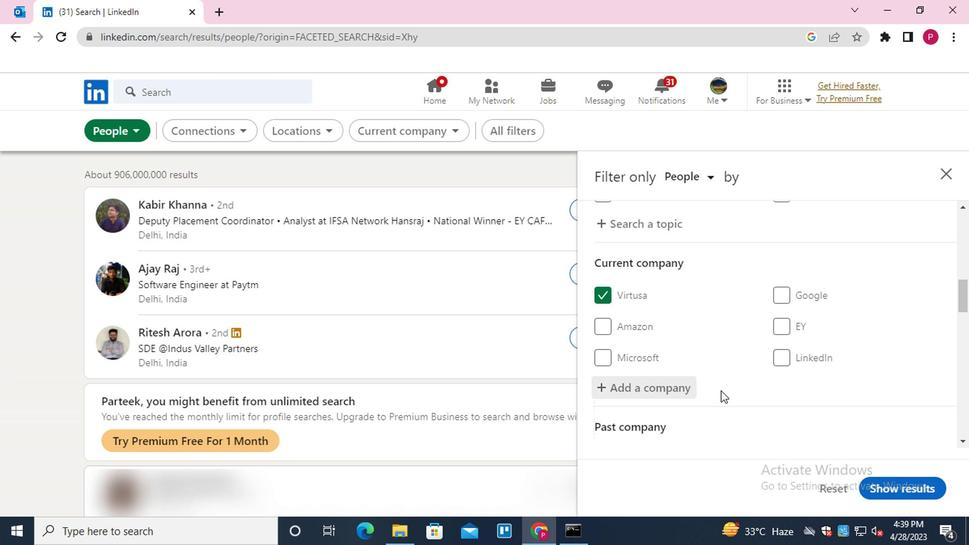 
Action: Mouse moved to (687, 349)
Screenshot: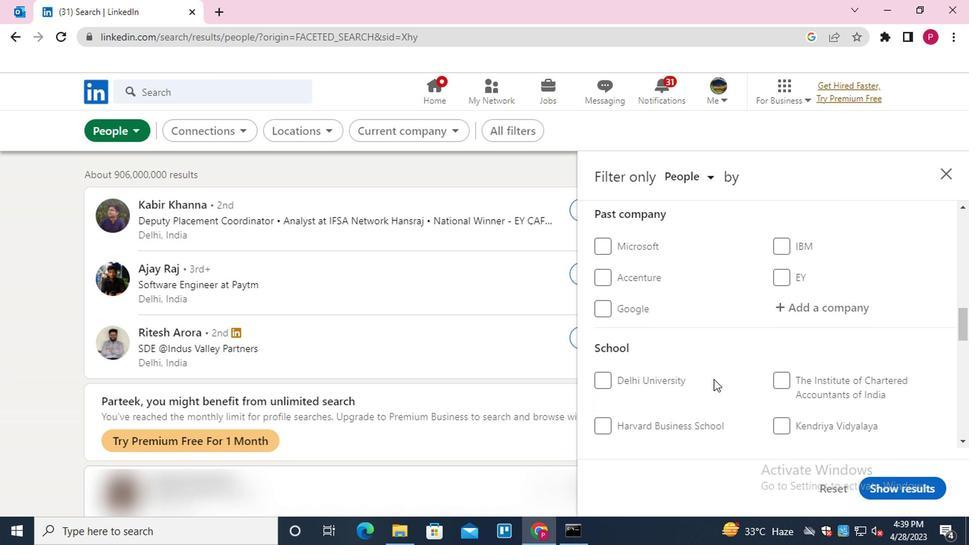 
Action: Mouse scrolled (687, 349) with delta (0, 0)
Screenshot: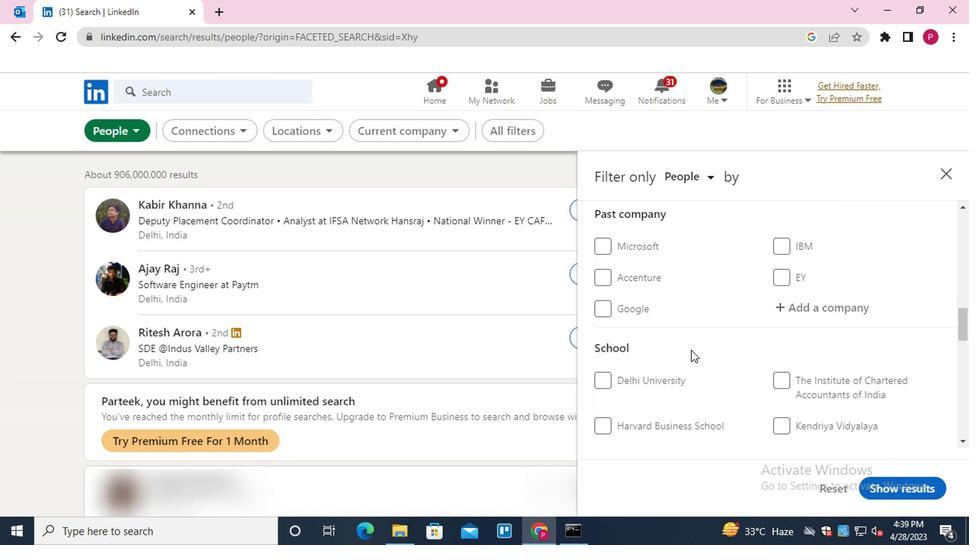
Action: Mouse scrolled (687, 349) with delta (0, 0)
Screenshot: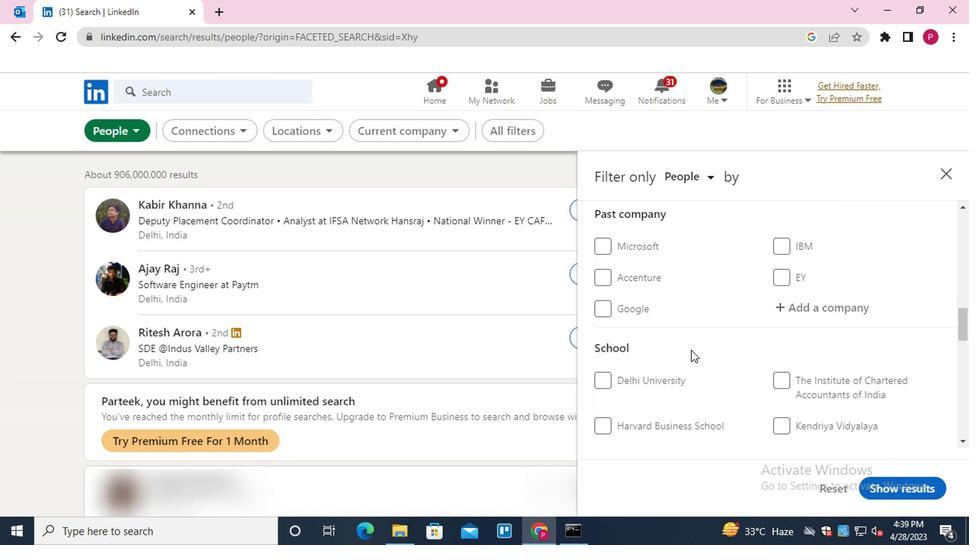 
Action: Mouse moved to (791, 303)
Screenshot: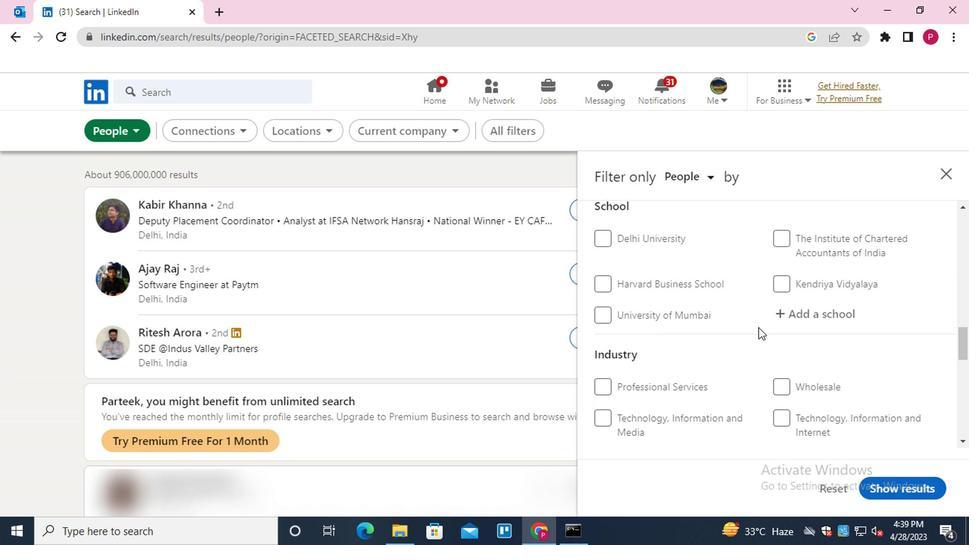 
Action: Mouse pressed left at (791, 303)
Screenshot: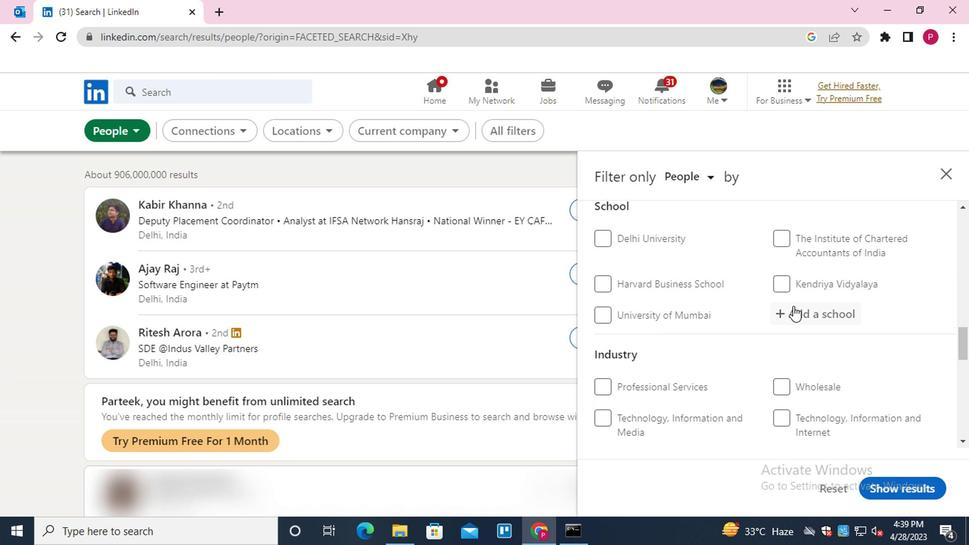 
Action: Mouse moved to (791, 303)
Screenshot: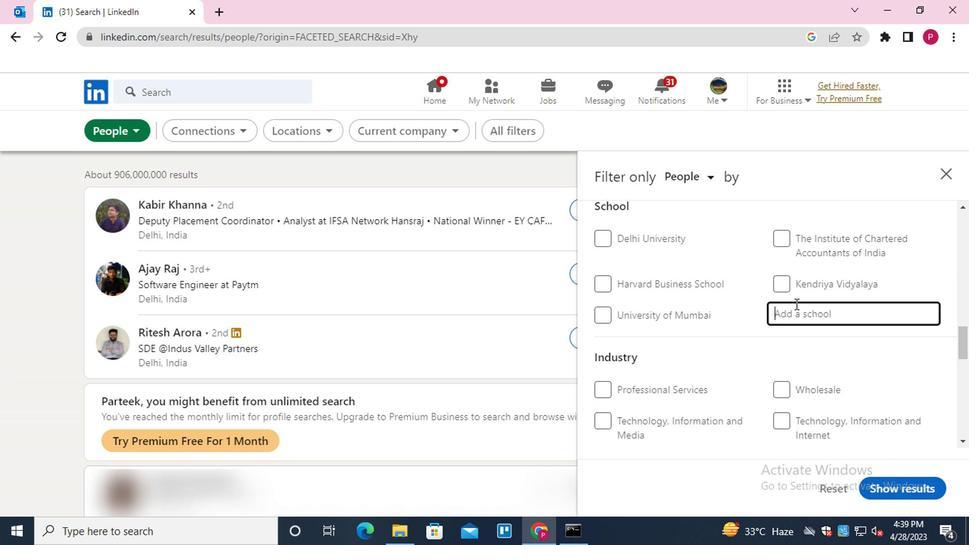 
Action: Mouse scrolled (791, 303) with delta (0, 0)
Screenshot: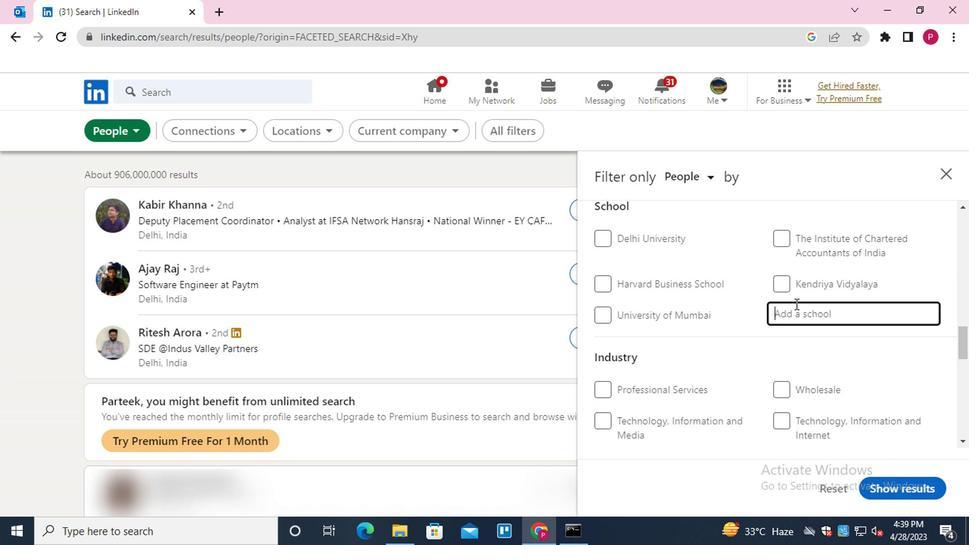
Action: Mouse moved to (790, 304)
Screenshot: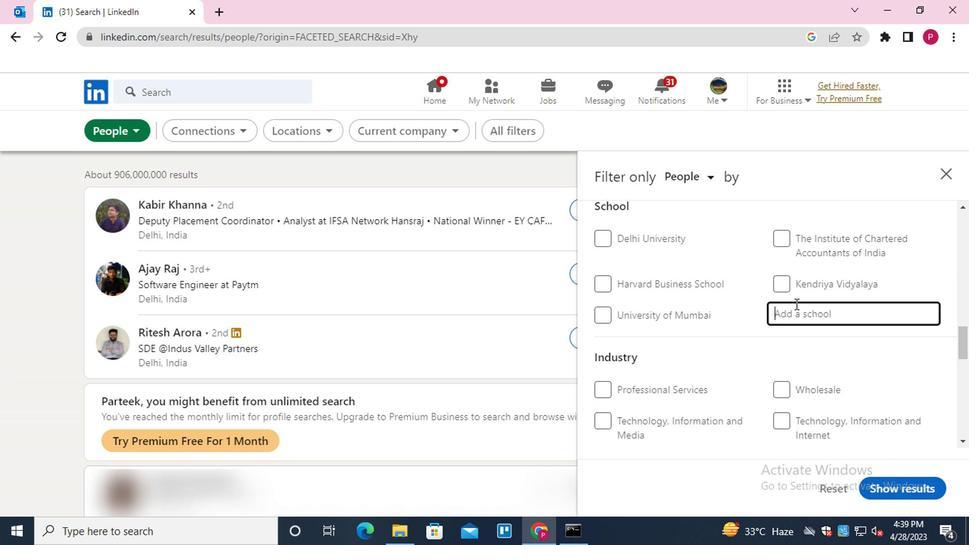 
Action: Key pressed <Key.shift>AMBEDKAR<Key.space><Key.shift>OPEN<Key.space><Key.down><Key.enter>
Screenshot: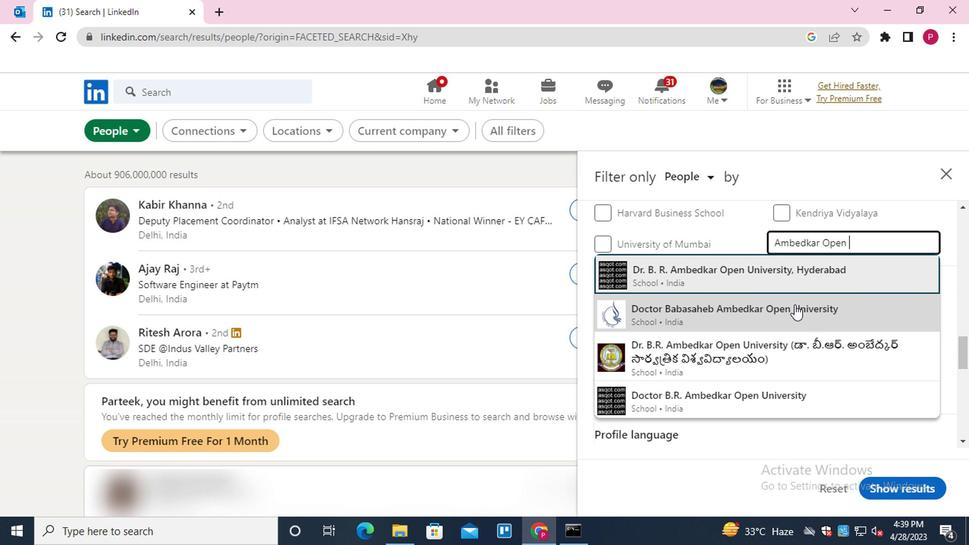 
Action: Mouse moved to (750, 345)
Screenshot: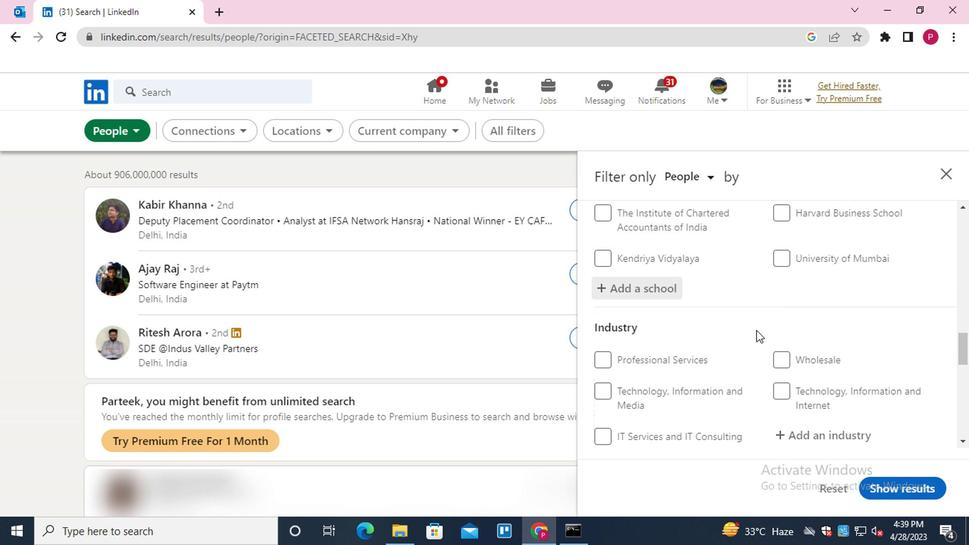 
Action: Mouse scrolled (750, 345) with delta (0, 0)
Screenshot: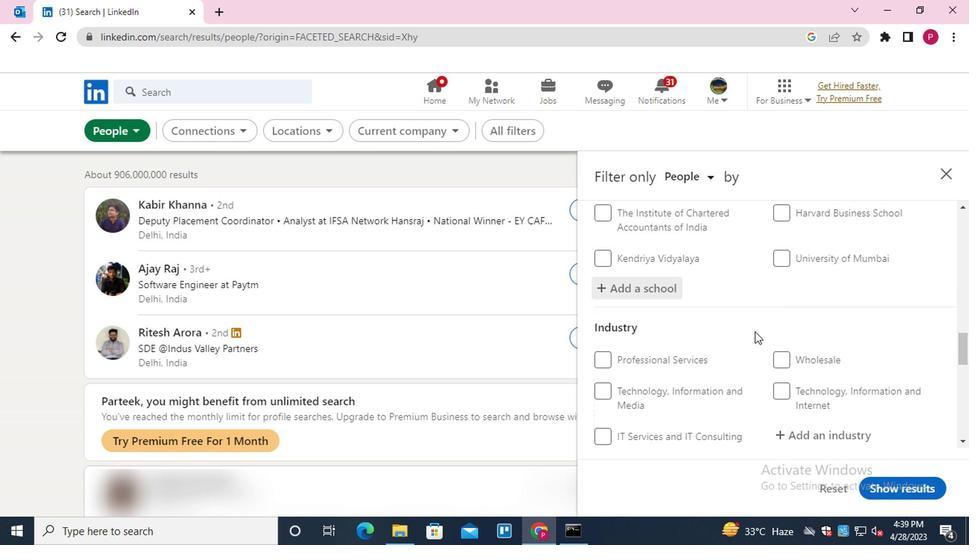 
Action: Mouse moved to (750, 349)
Screenshot: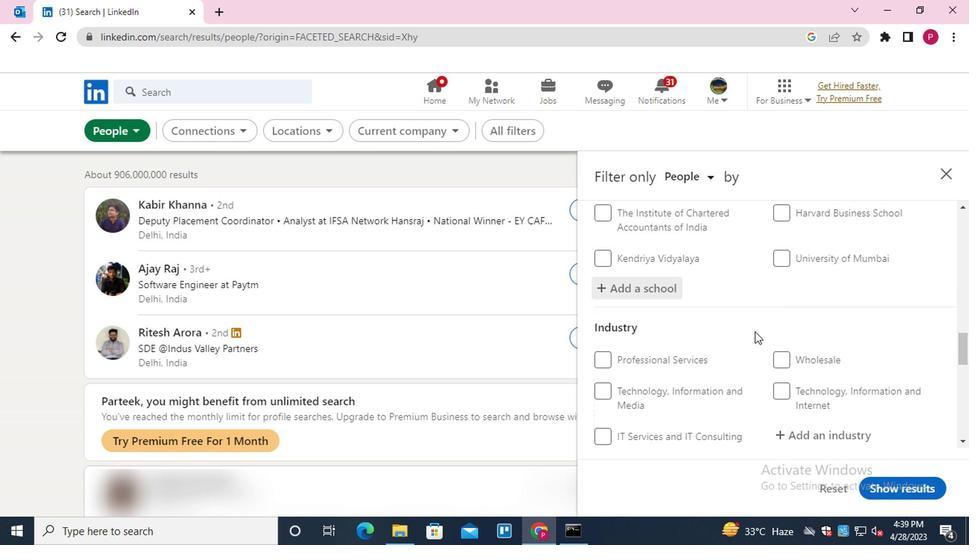 
Action: Mouse scrolled (750, 348) with delta (0, 0)
Screenshot: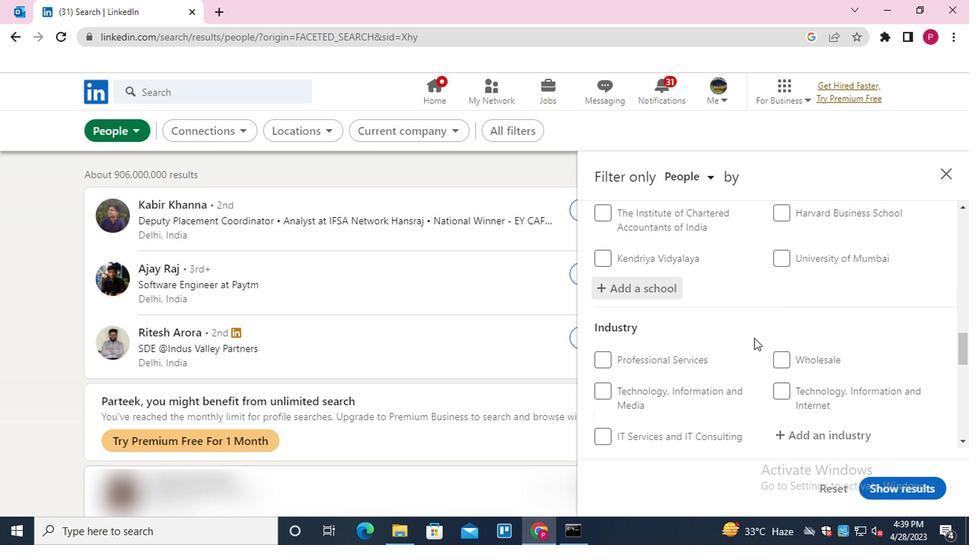 
Action: Mouse moved to (816, 292)
Screenshot: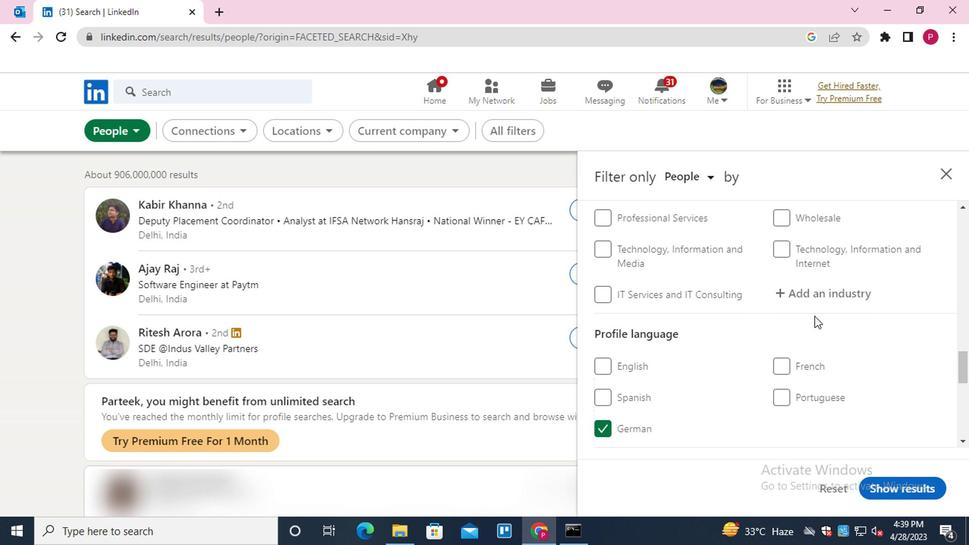 
Action: Mouse pressed left at (816, 292)
Screenshot: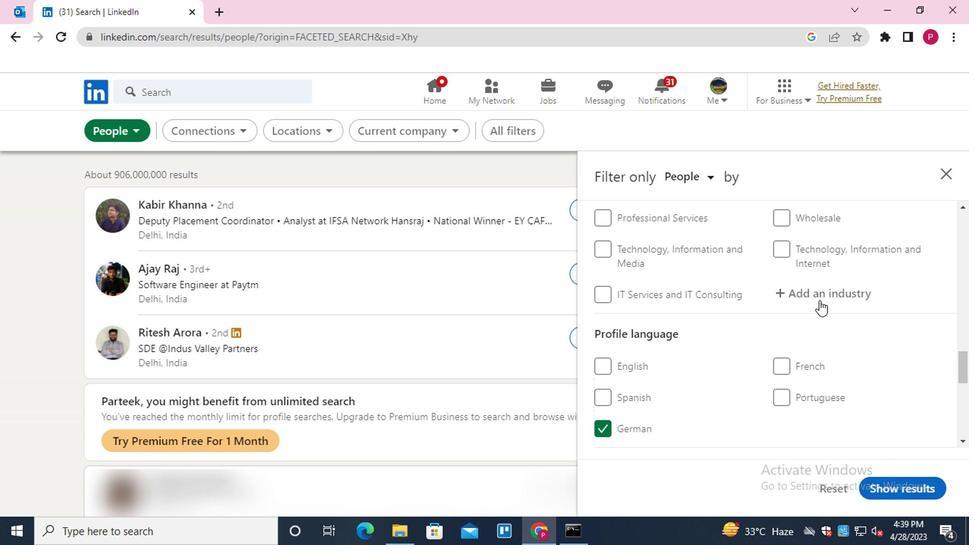 
Action: Mouse moved to (813, 293)
Screenshot: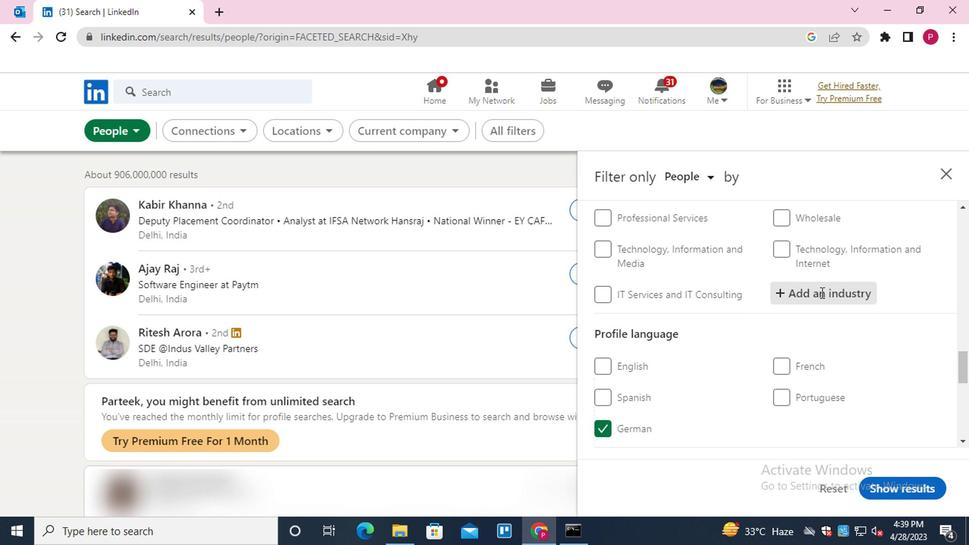 
Action: Key pressed <Key.shift>WHOLESALE<Key.space><Key.down><Key.down><Key.down><Key.down><Key.down><Key.down><Key.down><Key.down><Key.down><Key.down><Key.down><Key.down><Key.down><Key.down><Key.down><Key.up><Key.enter>
Screenshot: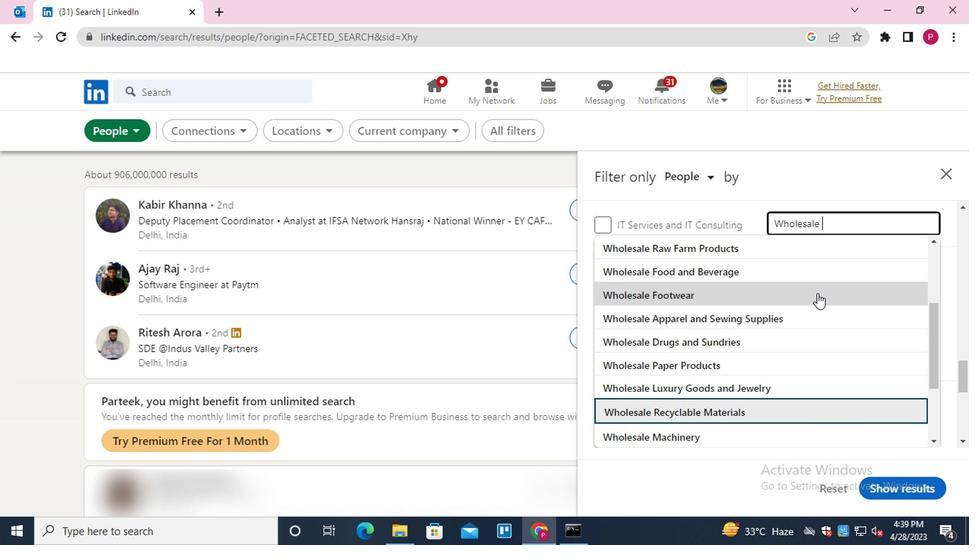 
Action: Mouse moved to (784, 329)
Screenshot: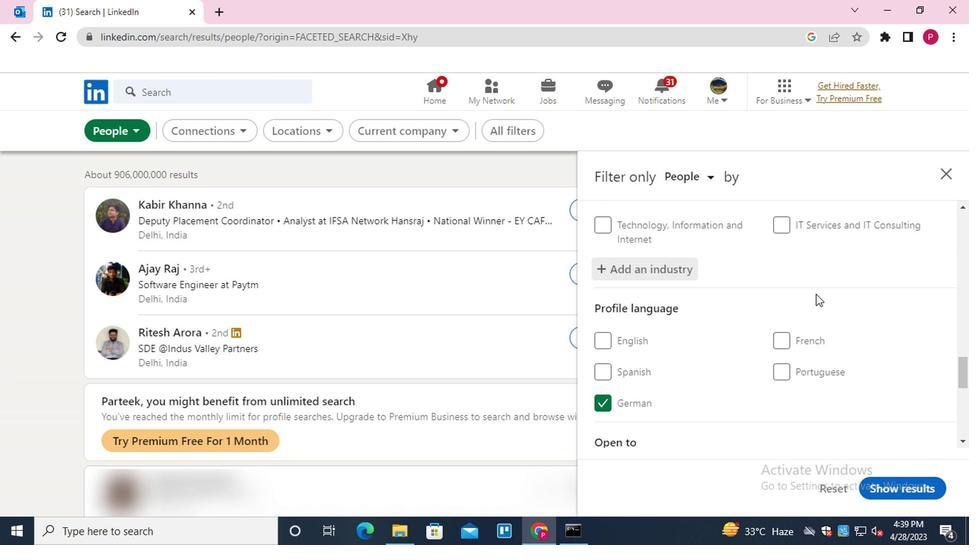 
Action: Mouse scrolled (784, 328) with delta (0, -1)
Screenshot: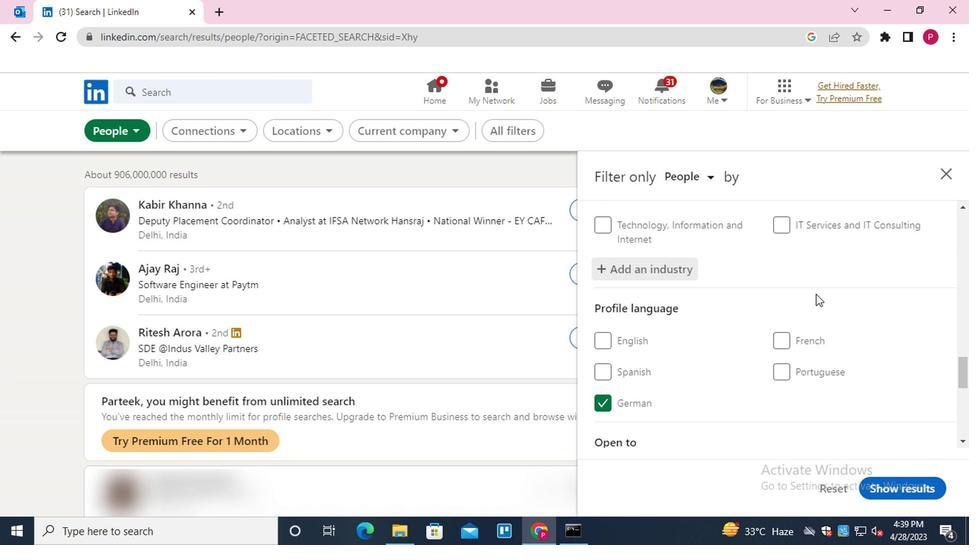 
Action: Mouse moved to (783, 329)
Screenshot: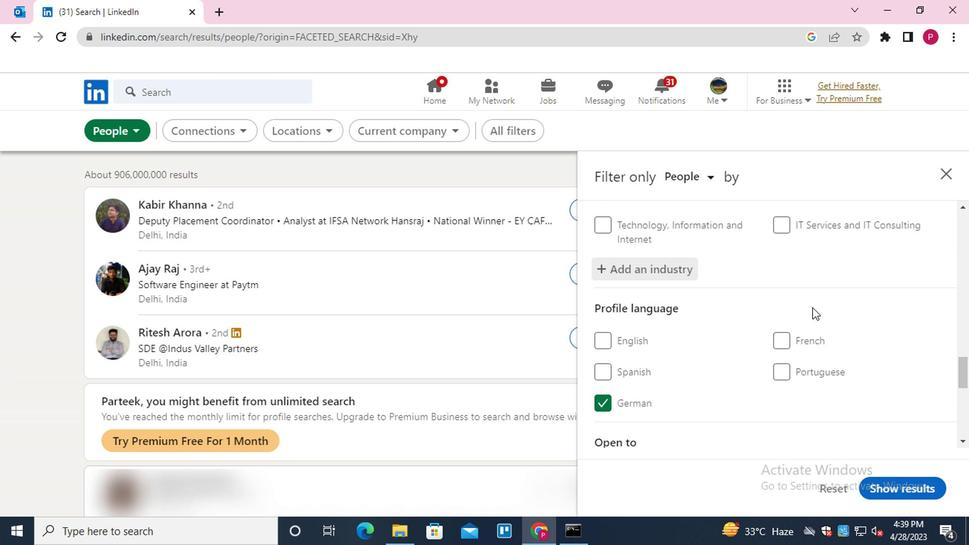 
Action: Mouse scrolled (783, 328) with delta (0, -1)
Screenshot: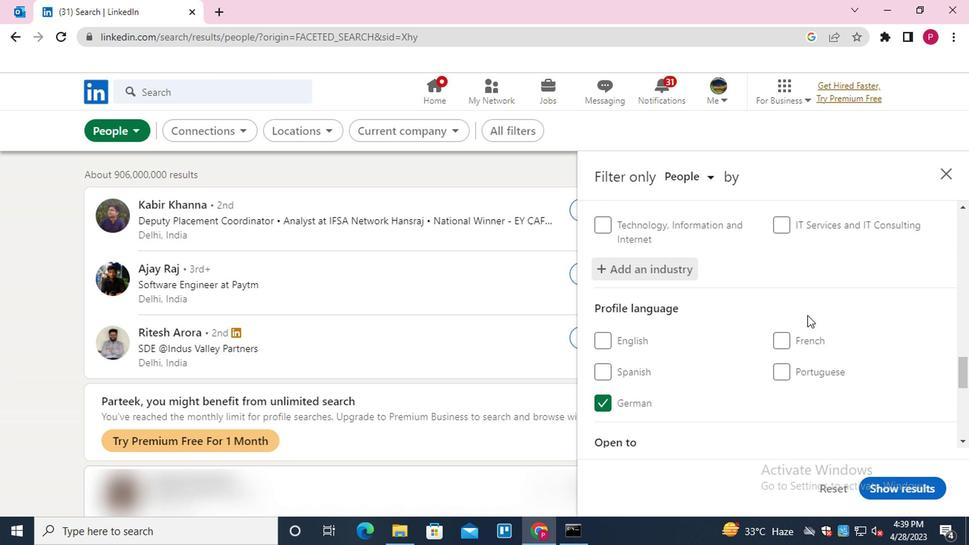
Action: Mouse scrolled (783, 328) with delta (0, -1)
Screenshot: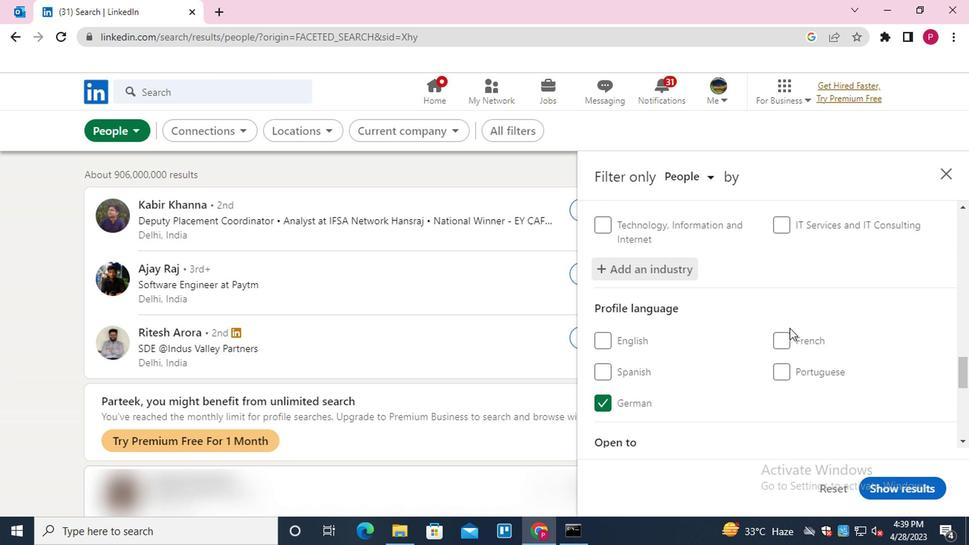 
Action: Mouse moved to (789, 322)
Screenshot: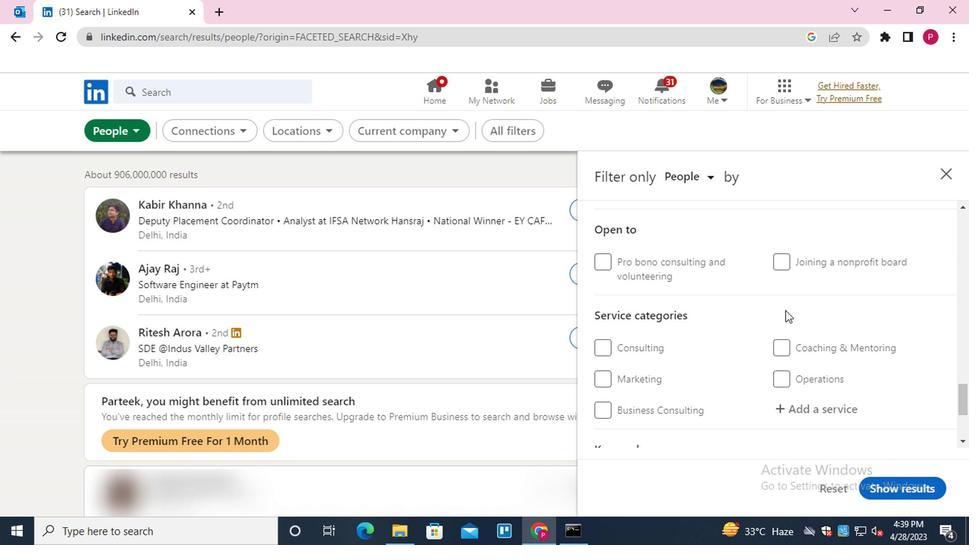 
Action: Mouse scrolled (789, 321) with delta (0, -1)
Screenshot: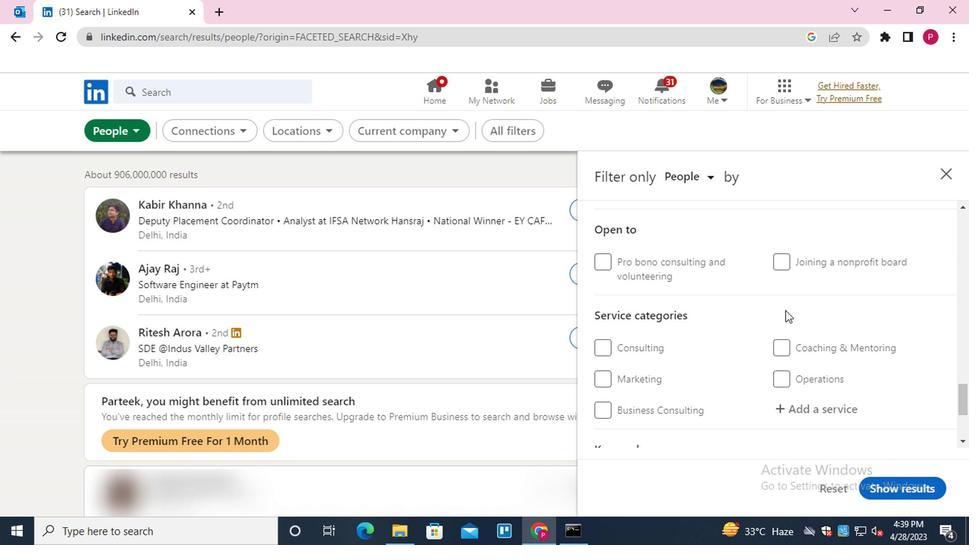 
Action: Mouse moved to (789, 322)
Screenshot: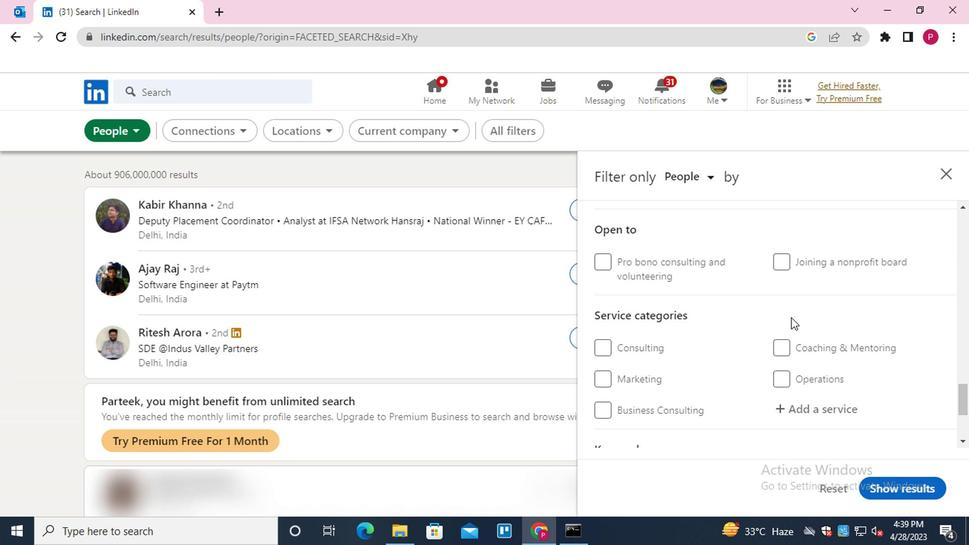 
Action: Mouse scrolled (789, 321) with delta (0, -1)
Screenshot: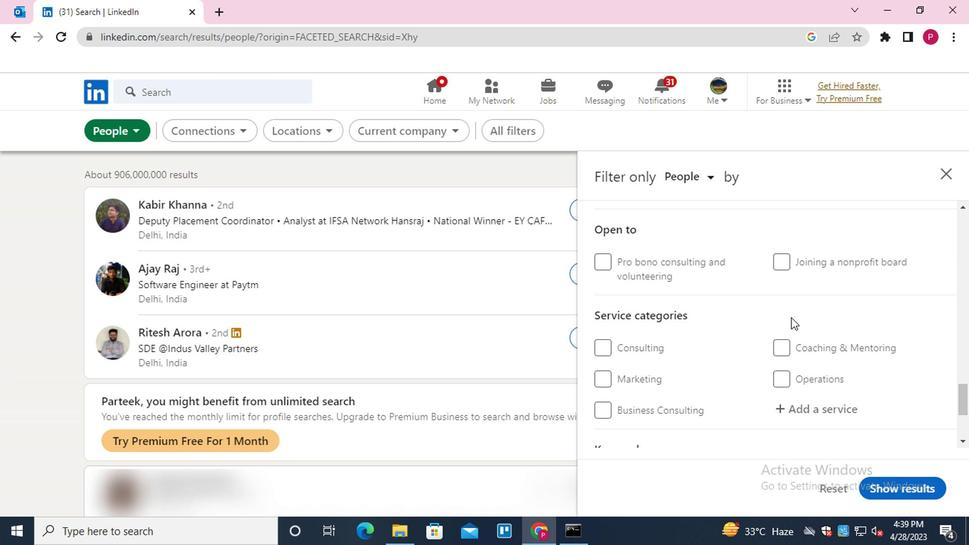 
Action: Mouse moved to (789, 325)
Screenshot: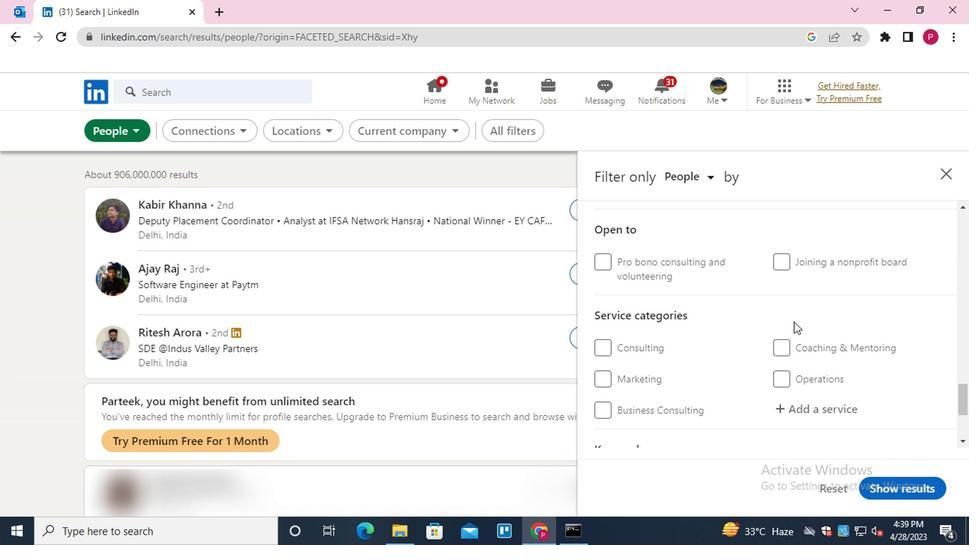 
Action: Mouse scrolled (789, 324) with delta (0, 0)
Screenshot: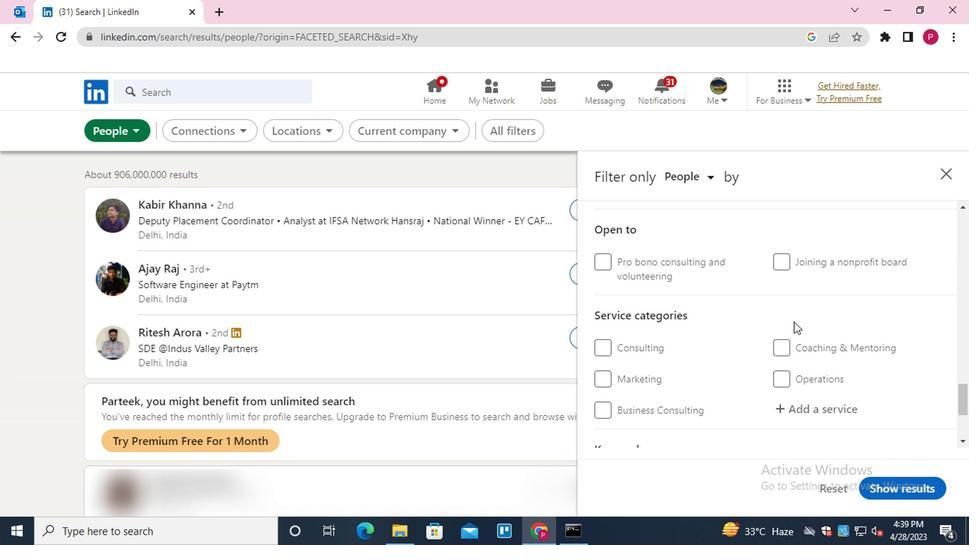 
Action: Mouse moved to (812, 253)
Screenshot: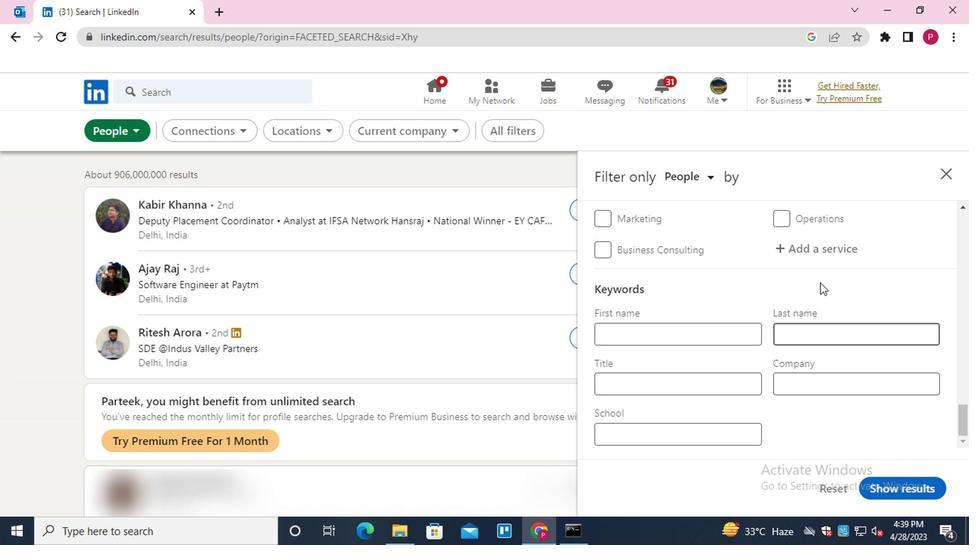
Action: Mouse pressed left at (812, 253)
Screenshot: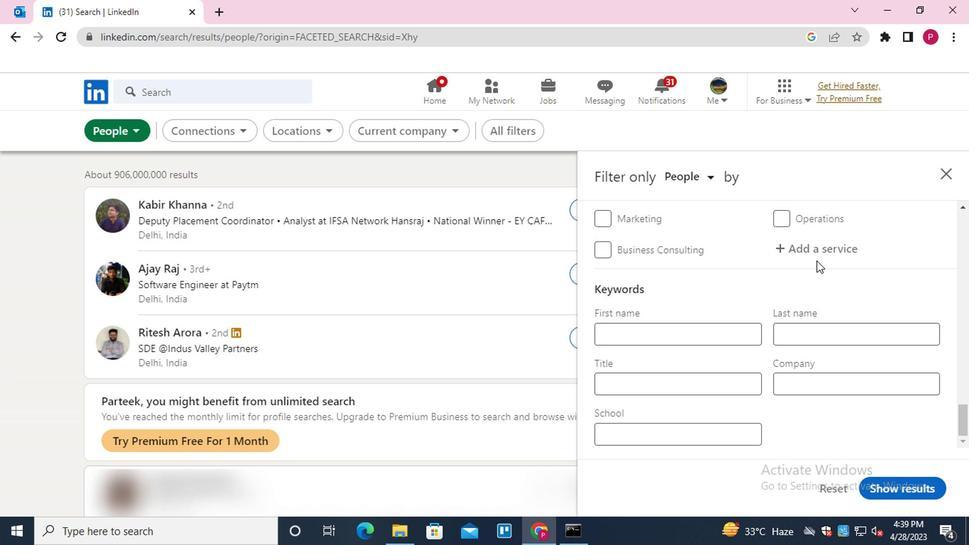 
Action: Key pressed <Key.shift>CONSULTING<Key.enter>
Screenshot: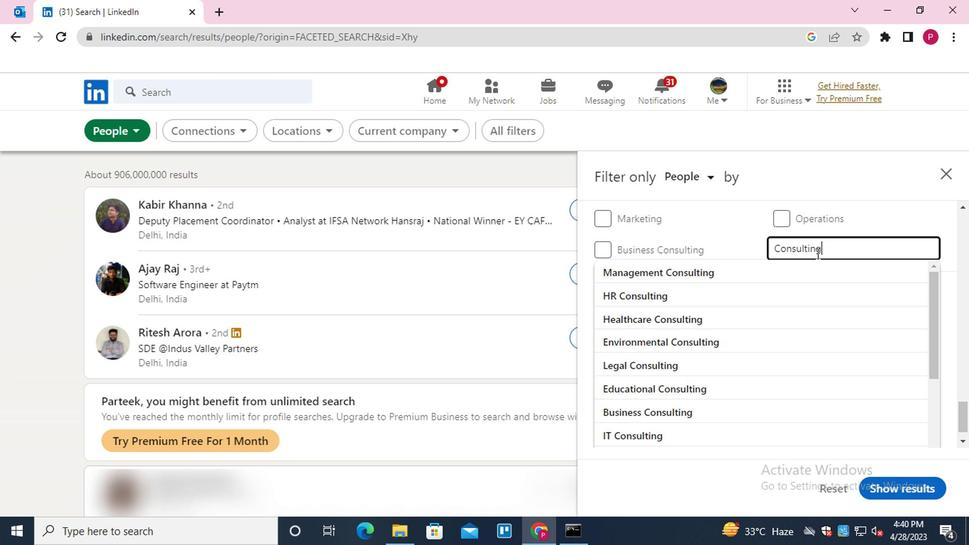 
Action: Mouse moved to (749, 324)
Screenshot: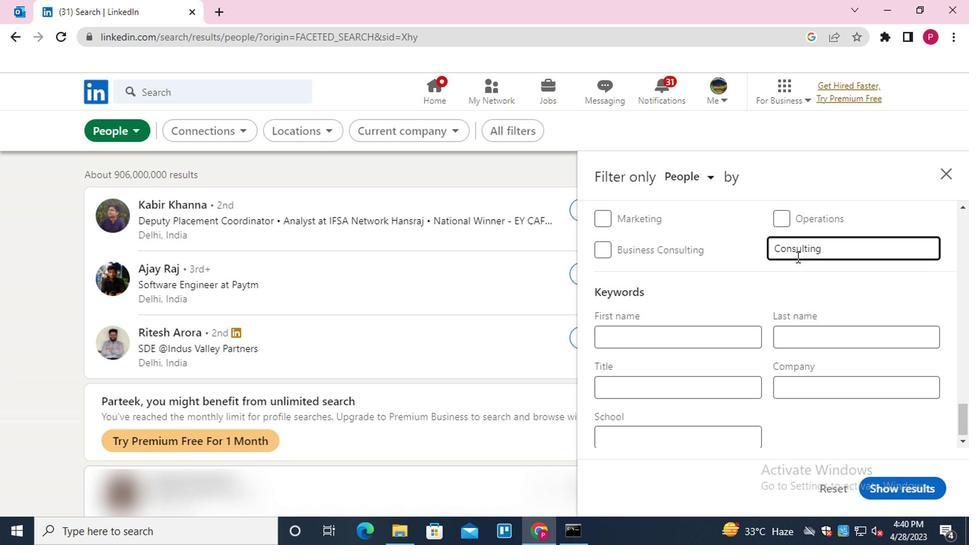 
Action: Mouse scrolled (749, 324) with delta (0, 0)
Screenshot: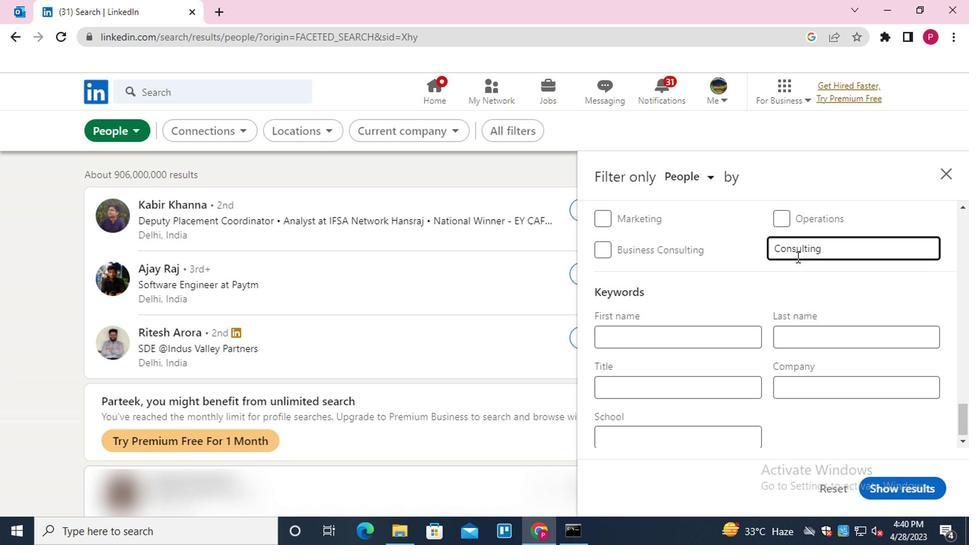 
Action: Mouse moved to (742, 334)
Screenshot: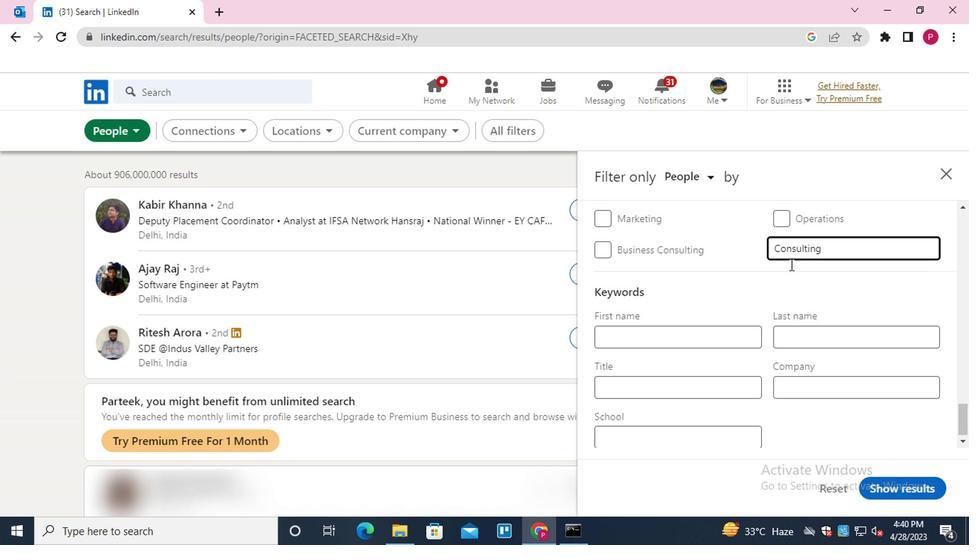 
Action: Mouse scrolled (742, 333) with delta (0, -1)
Screenshot: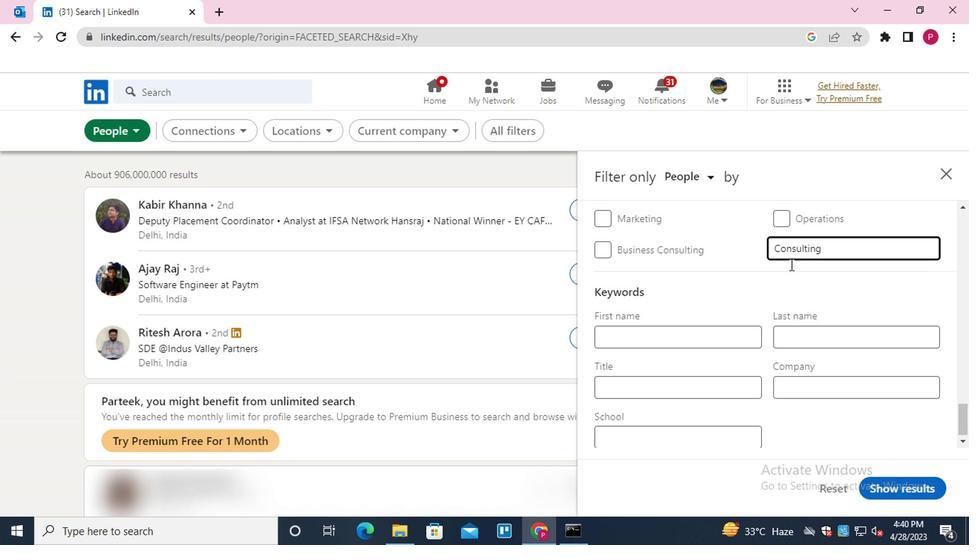 
Action: Mouse moved to (729, 342)
Screenshot: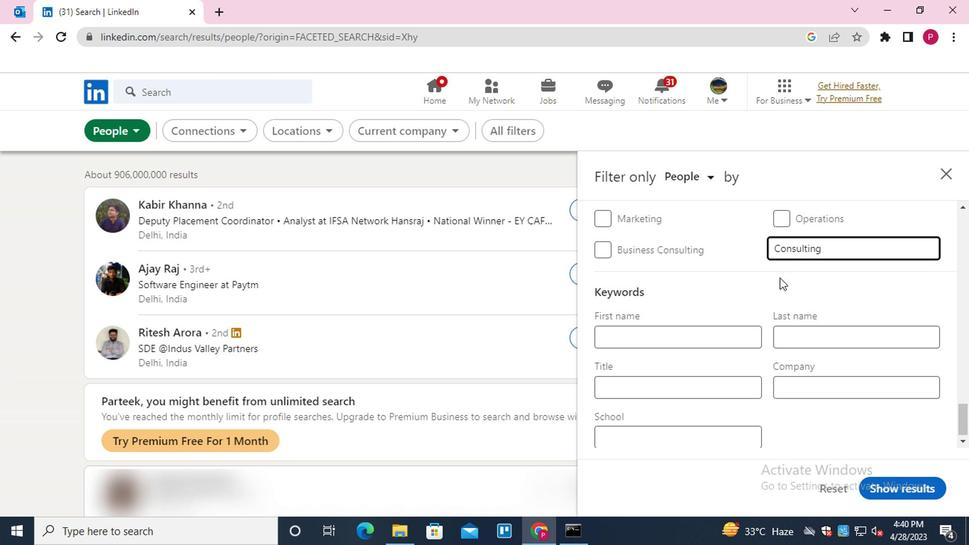
Action: Mouse scrolled (729, 342) with delta (0, 0)
Screenshot: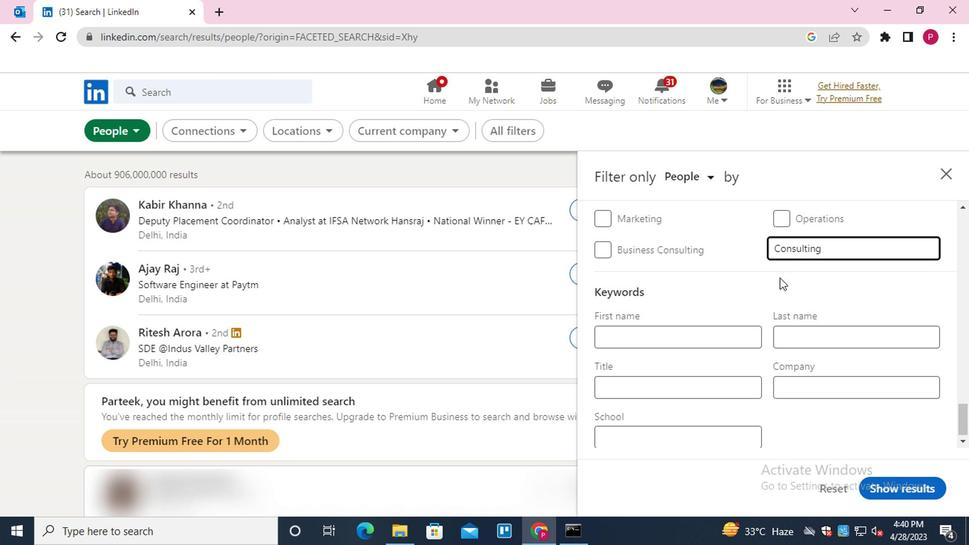 
Action: Mouse moved to (696, 384)
Screenshot: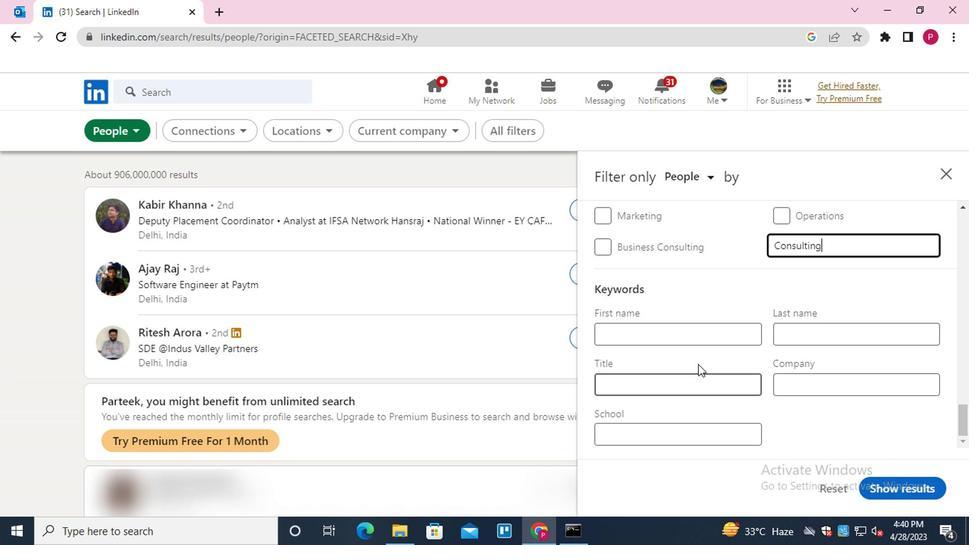 
Action: Mouse pressed left at (696, 384)
Screenshot: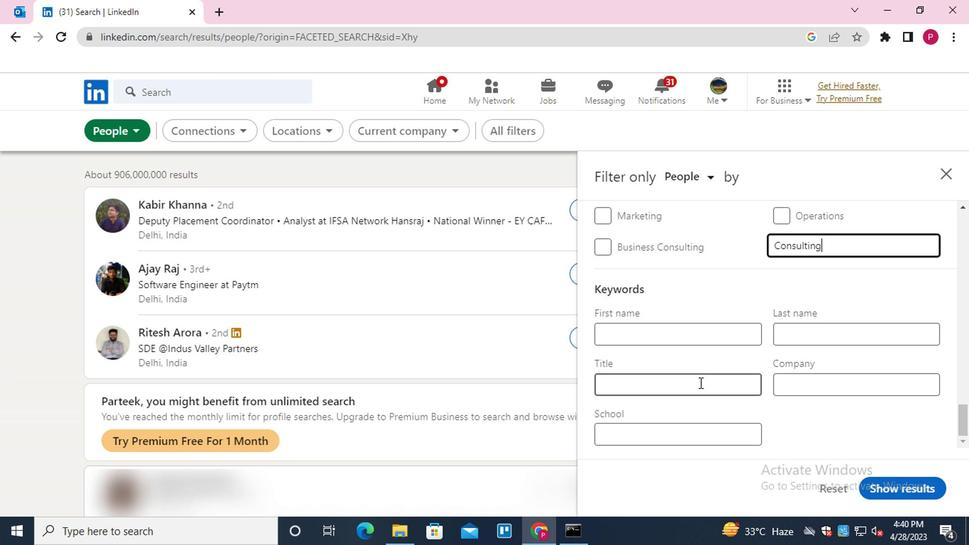 
Action: Key pressed <Key.shift><Key.shift><Key.shift><Key.shift><Key.shift><Key.shift><Key.shift><Key.shift><Key.shift><Key.shift><Key.shift><Key.shift><Key.shift><Key.shift><Key.shift><Key.shift><Key.shift><Key.shift><Key.shift><Key.shift><Key.shift><Key.shift><Key.shift><Key.shift><Key.shift><Key.shift>BEAUTICIAN
Screenshot: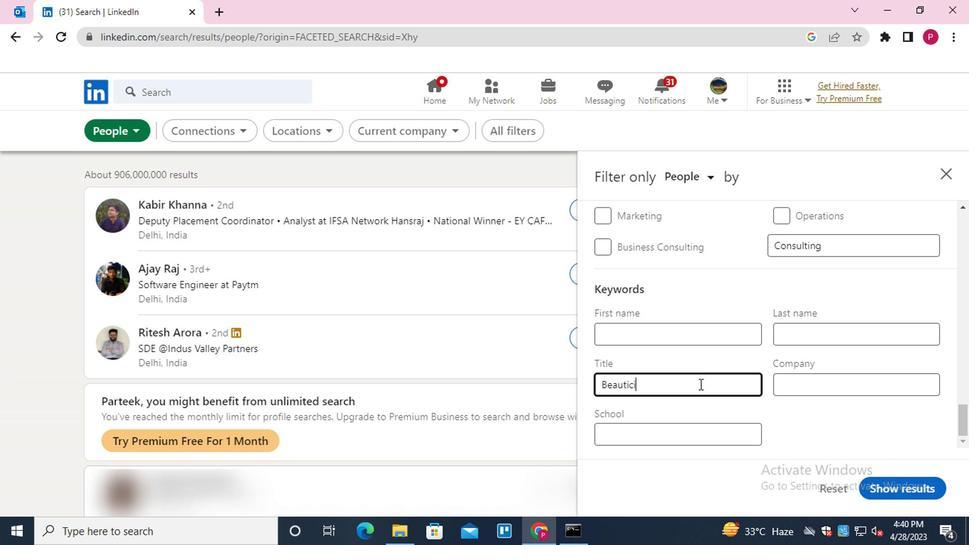 
Action: Mouse moved to (877, 484)
Screenshot: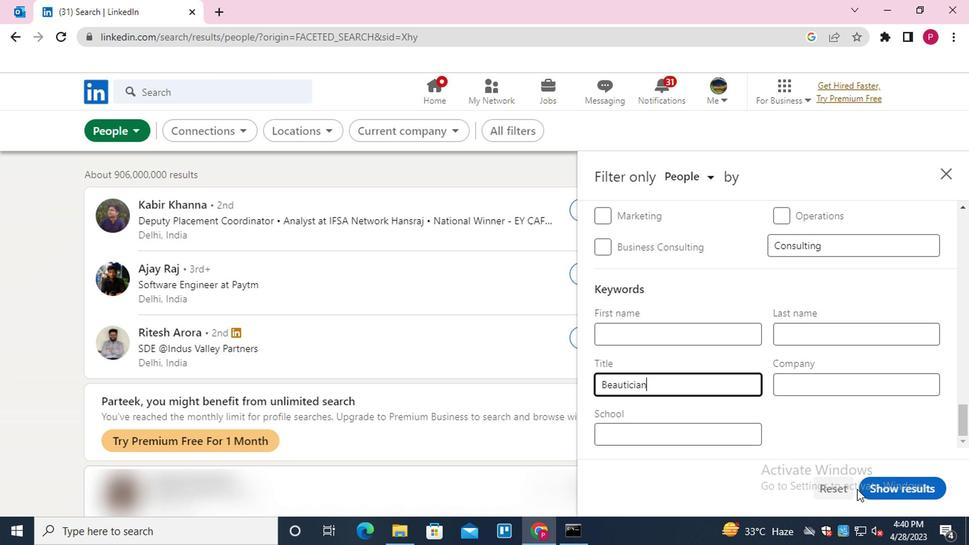 
Action: Mouse pressed left at (877, 484)
Screenshot: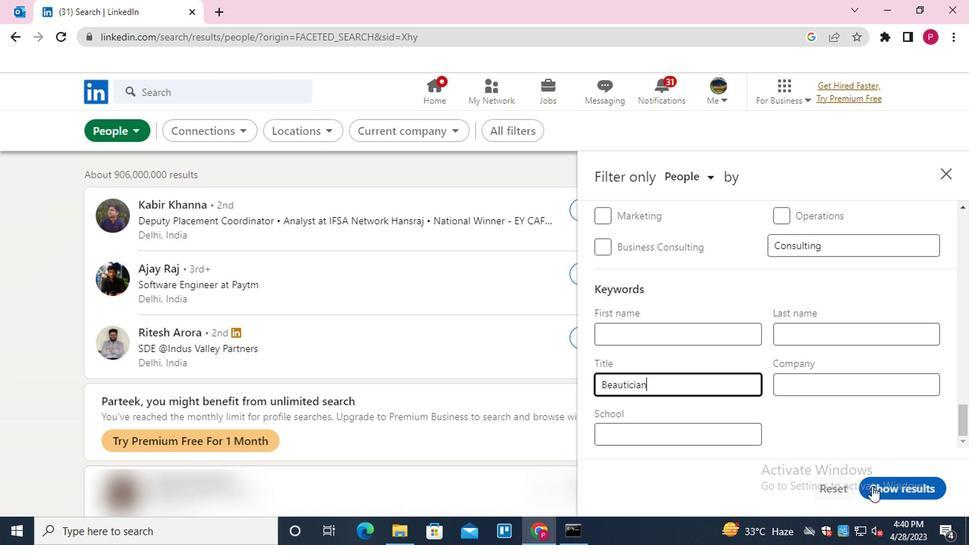 
Action: Mouse moved to (435, 261)
Screenshot: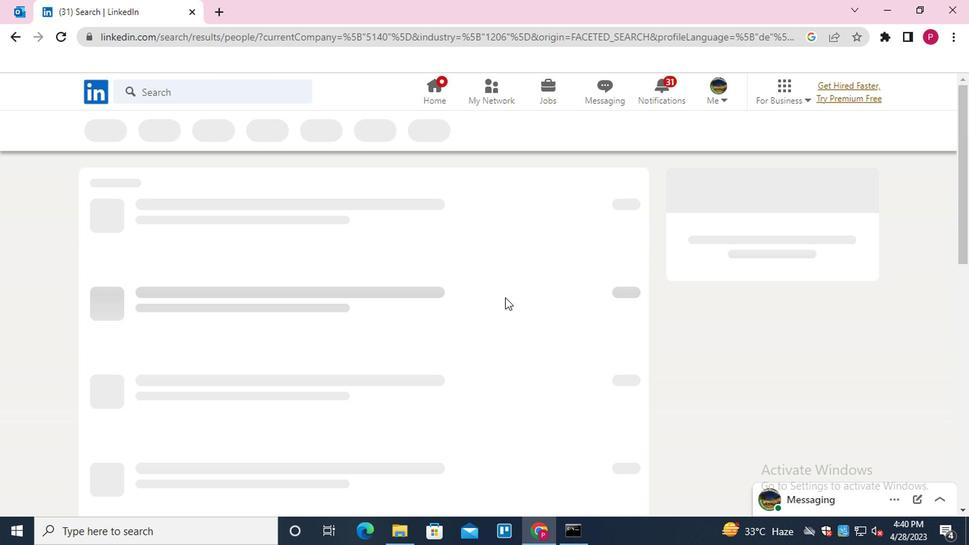 
